 Task: Look for space in Carmo do Paranaíba, Brazil from 13th August, 2023 to 17th August, 2023 for 2 adults in price range Rs.10000 to Rs.16000. Place can be entire place with 2 bedrooms having 2 beds and 1 bathroom. Property type can be house, flat, guest house. Amenities needed are: wifi. Booking option can be shelf check-in. Required host language is Spanish.
Action: Mouse moved to (391, 187)
Screenshot: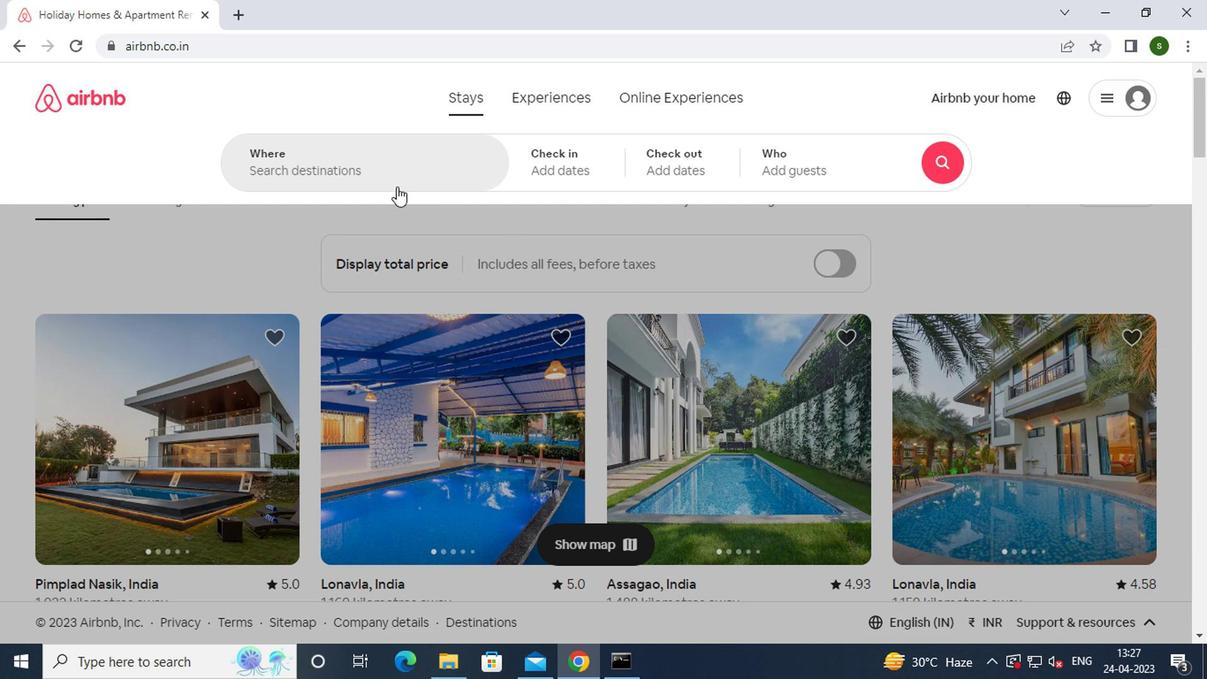
Action: Mouse pressed left at (391, 187)
Screenshot: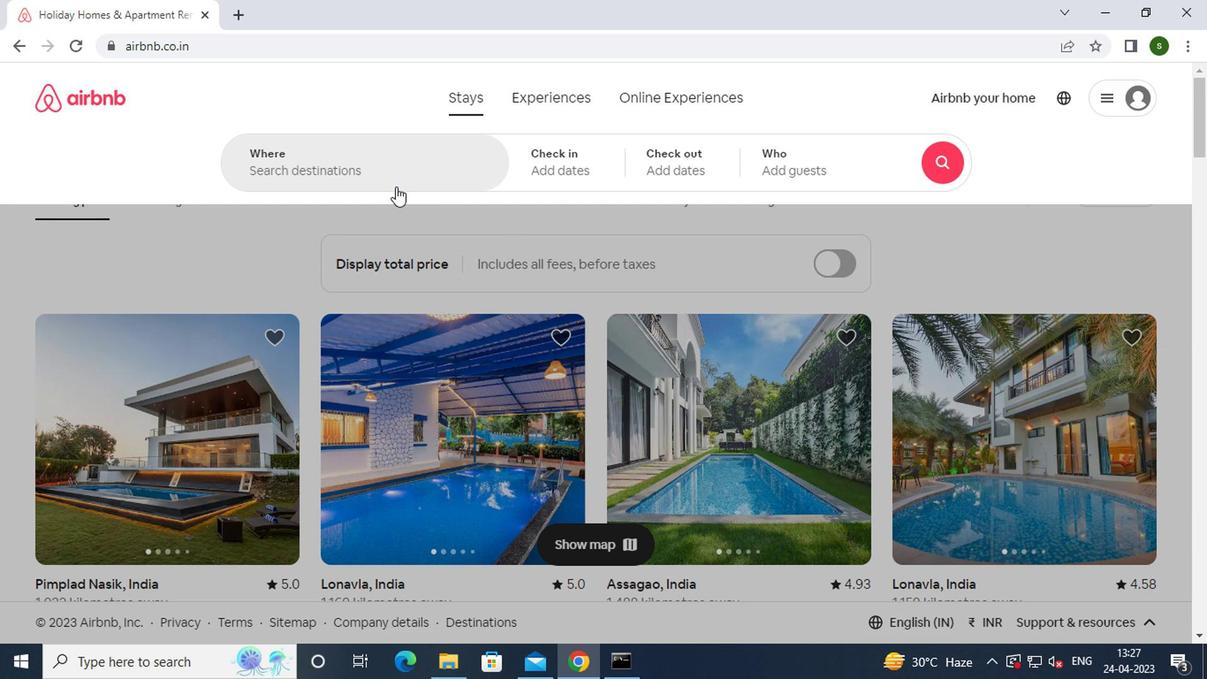
Action: Key pressed <Key.caps_lock><Key.caps_lock>c<Key.caps_lock>armo<Key.space>do<Key.space><Key.caps_lock>p<Key.caps_lock>aranaiba<Key.space>,<Key.caps_lock><Key.space><Key.caps_lock>bra
Screenshot: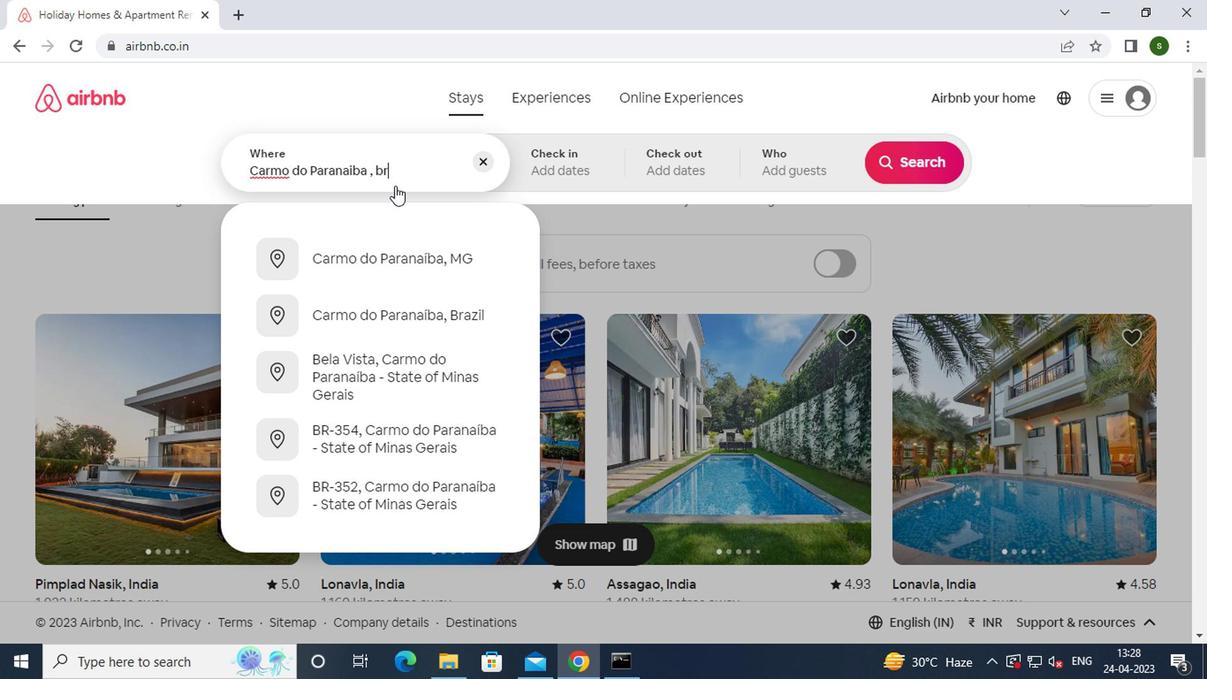 
Action: Mouse moved to (402, 320)
Screenshot: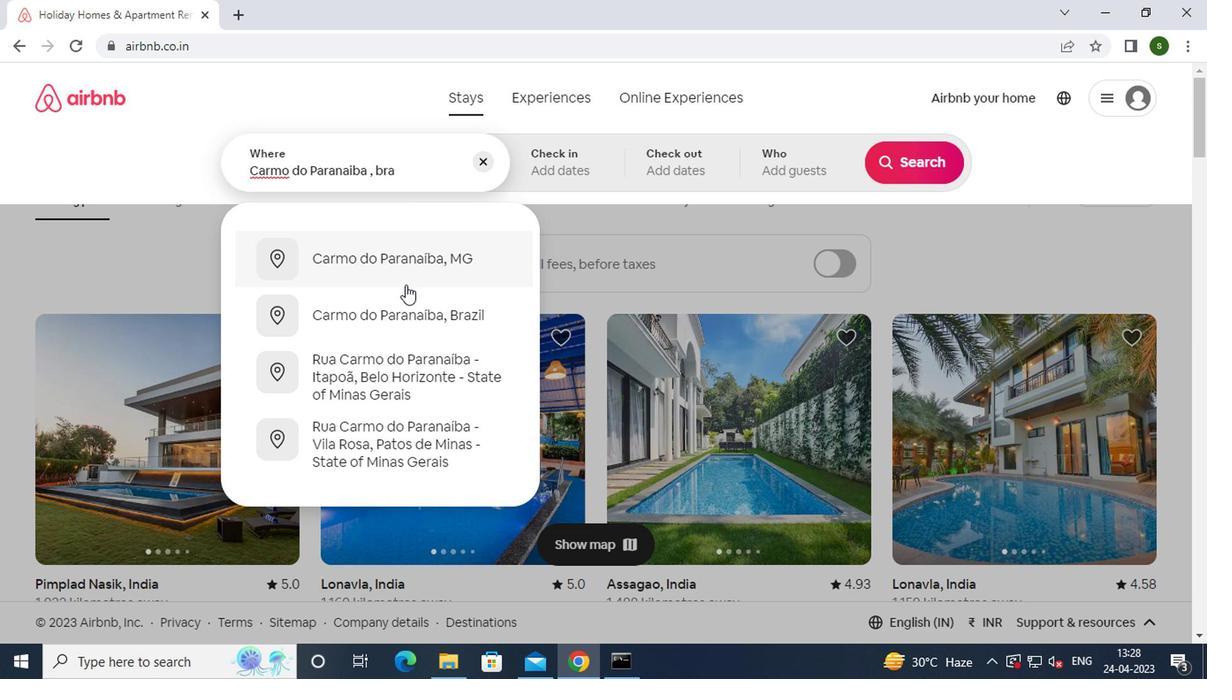 
Action: Mouse pressed left at (402, 320)
Screenshot: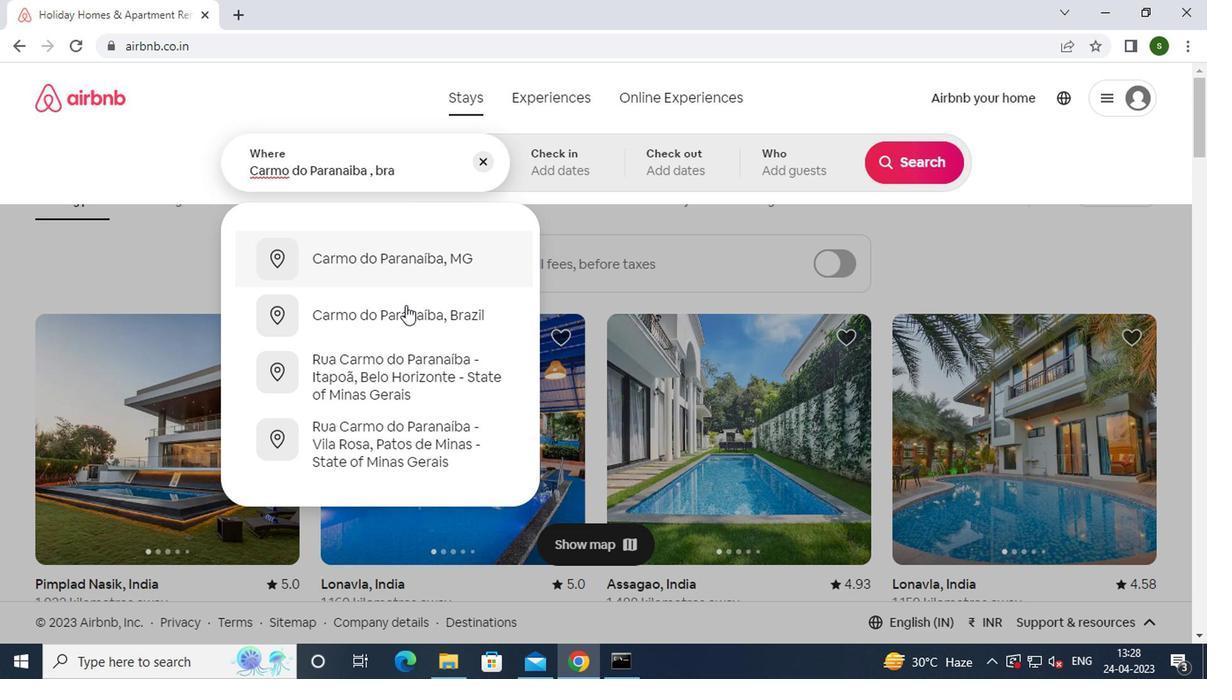 
Action: Mouse moved to (901, 295)
Screenshot: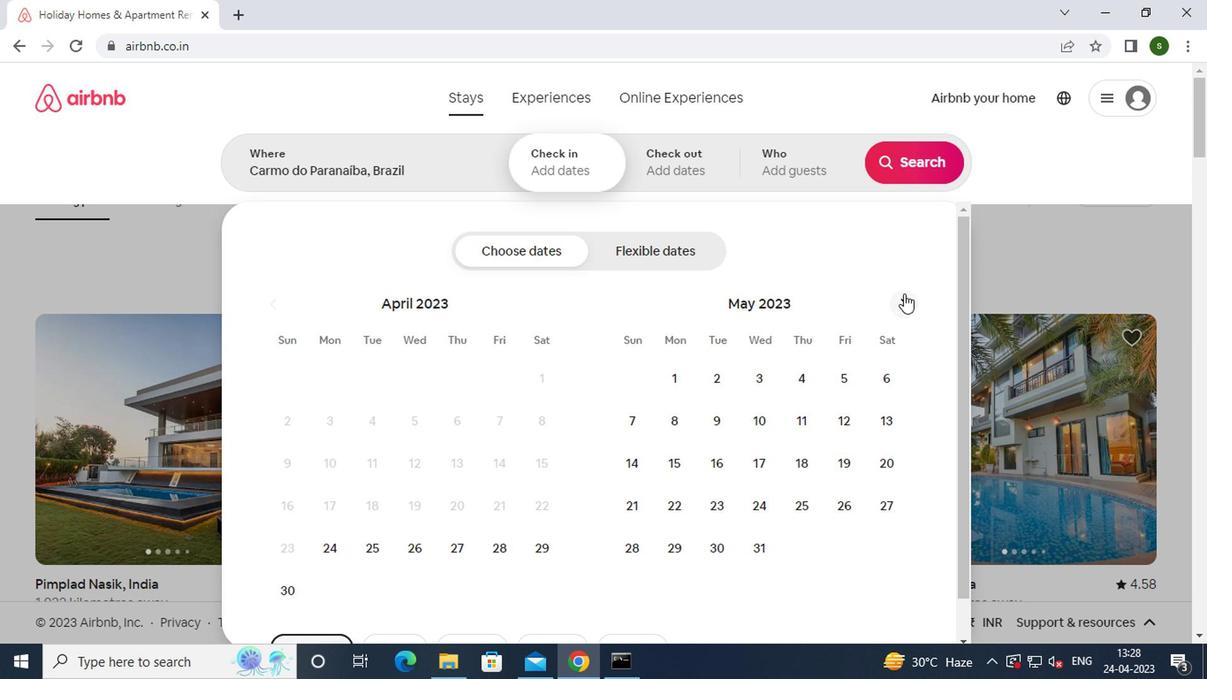 
Action: Mouse pressed left at (901, 295)
Screenshot: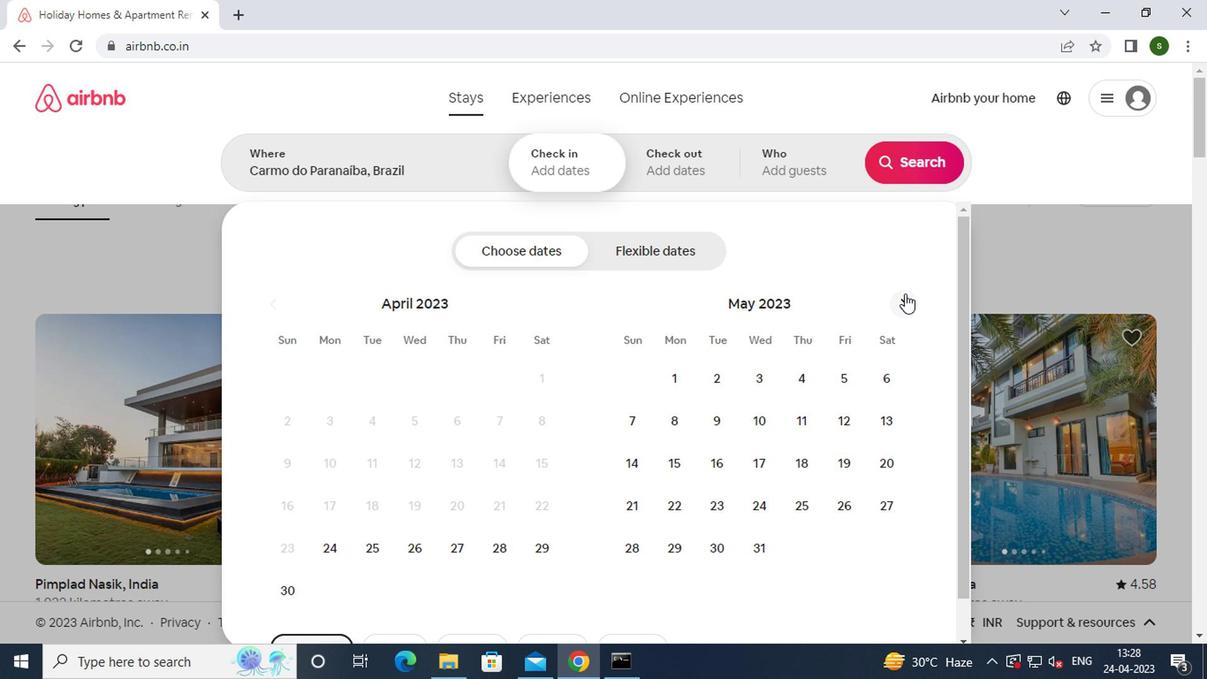 
Action: Mouse pressed left at (901, 295)
Screenshot: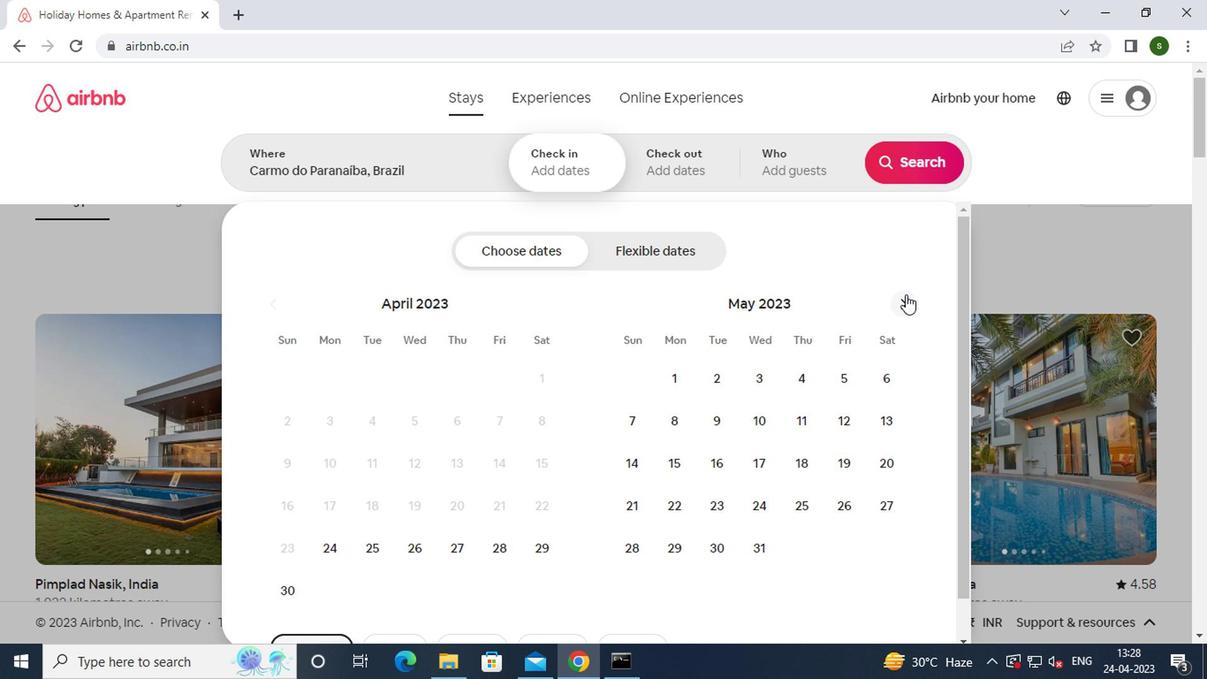 
Action: Mouse pressed left at (901, 295)
Screenshot: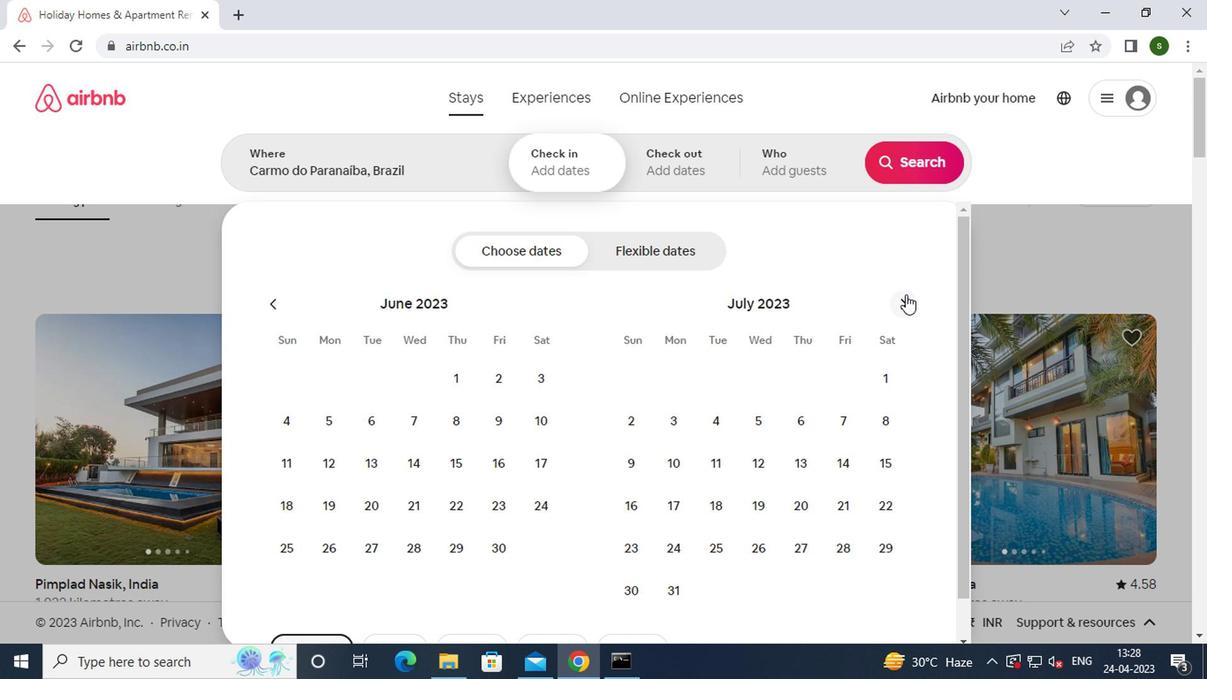 
Action: Mouse moved to (634, 465)
Screenshot: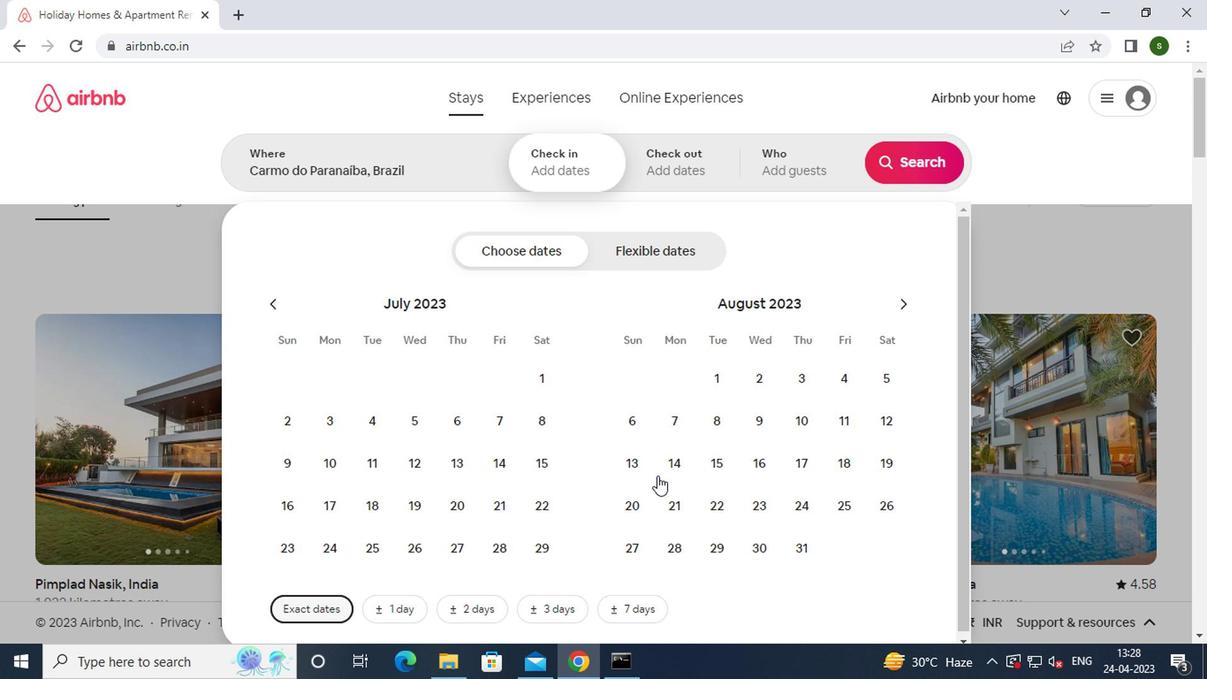 
Action: Mouse pressed left at (634, 465)
Screenshot: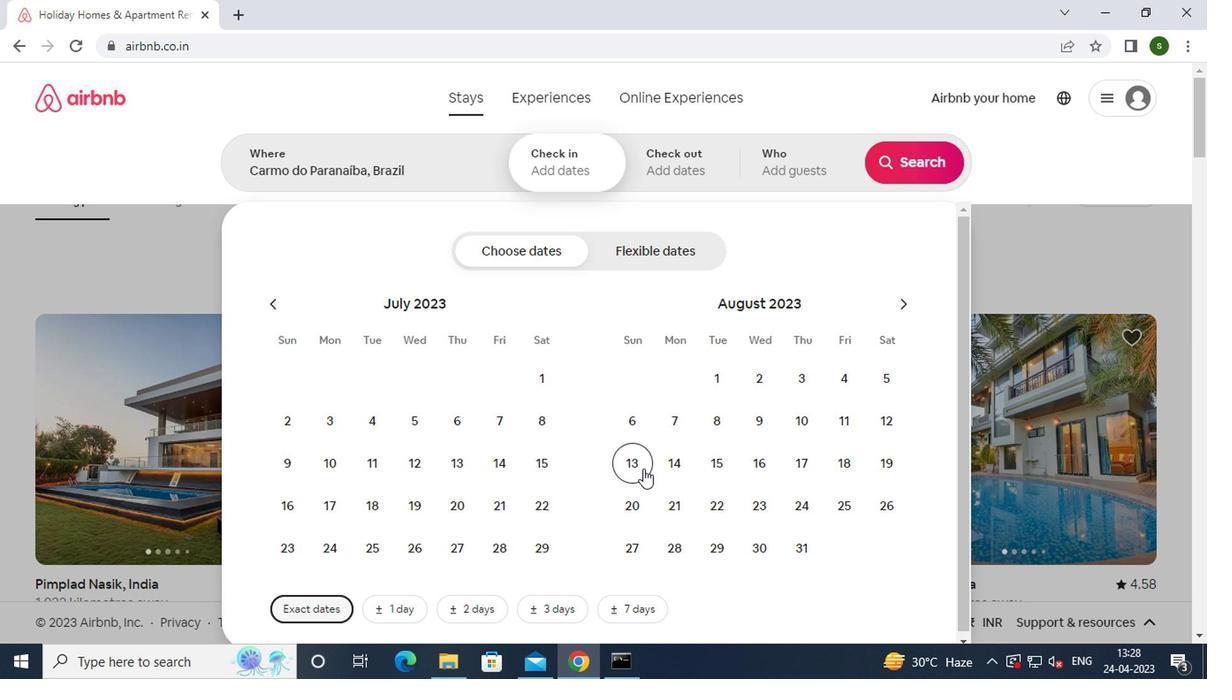 
Action: Mouse moved to (789, 456)
Screenshot: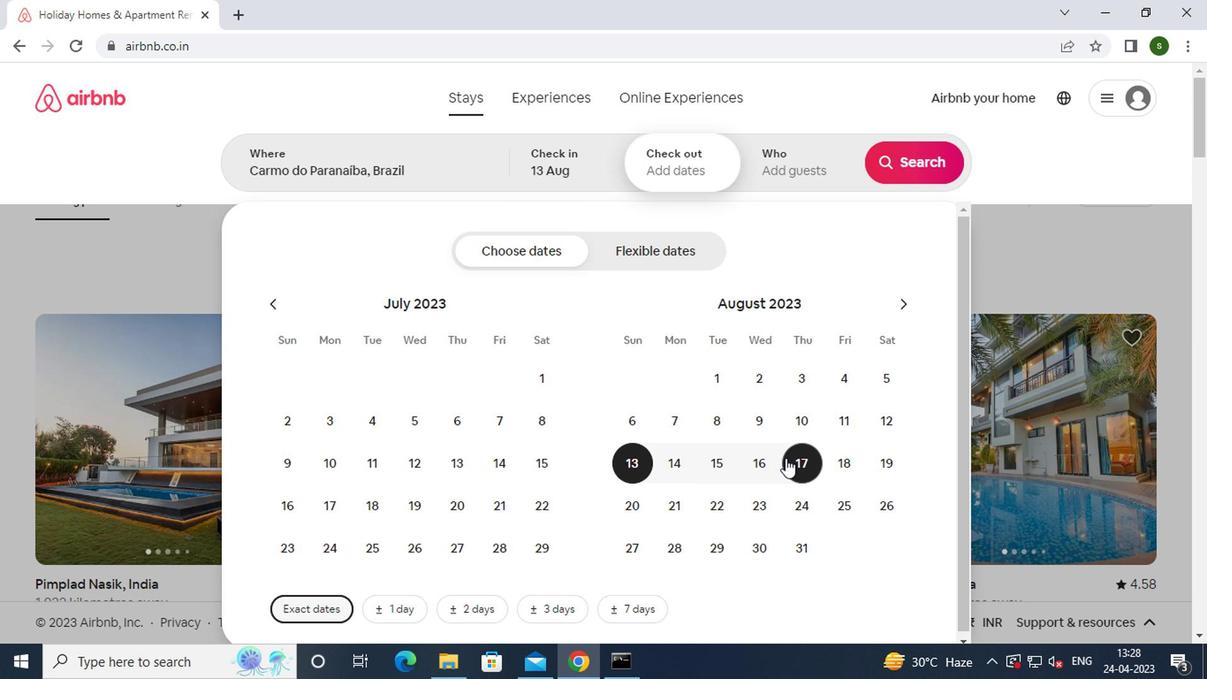 
Action: Mouse pressed left at (789, 456)
Screenshot: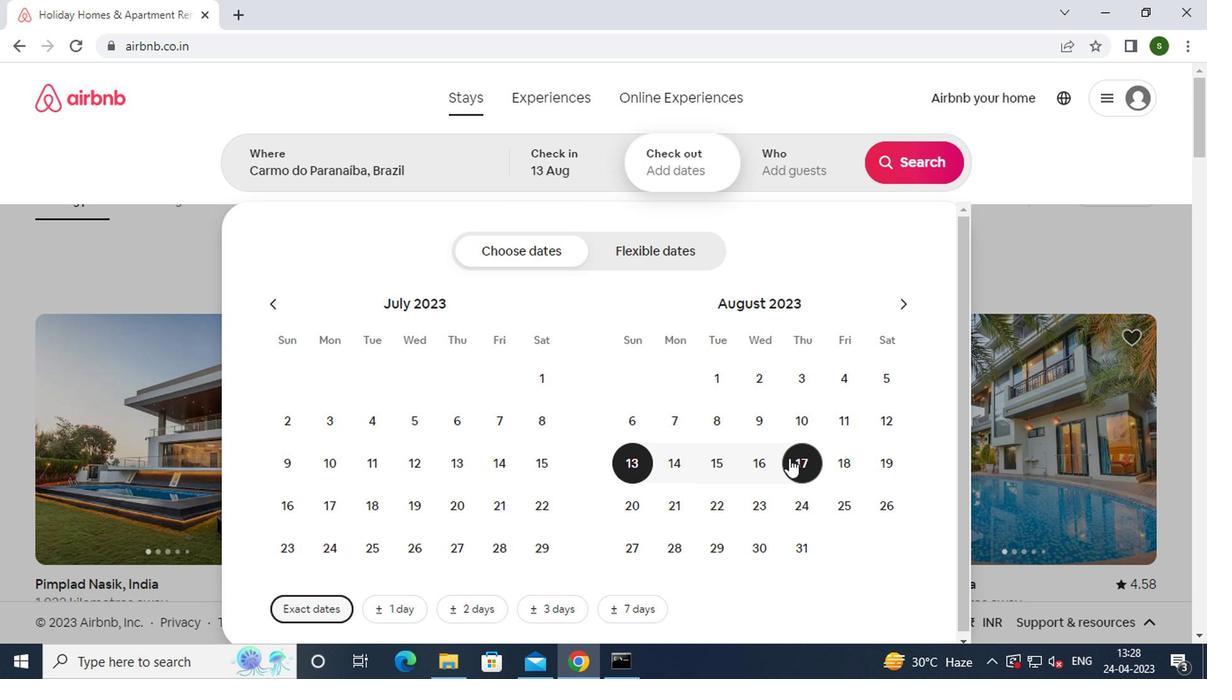 
Action: Mouse moved to (780, 162)
Screenshot: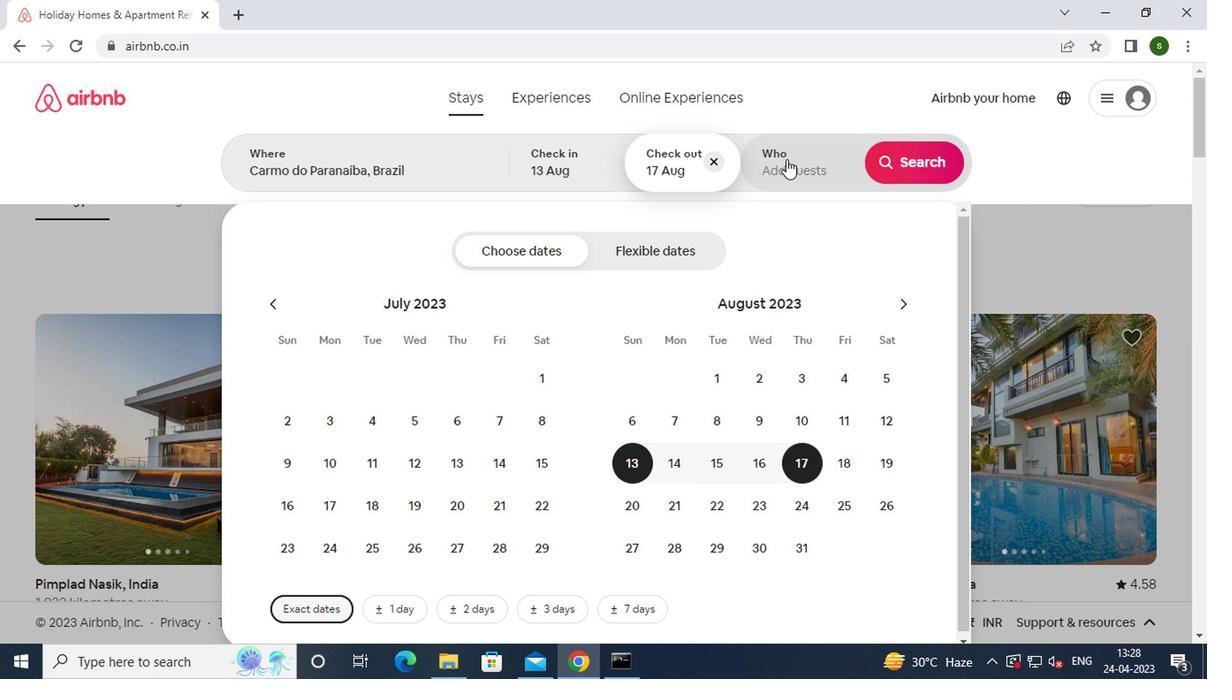 
Action: Mouse pressed left at (780, 162)
Screenshot: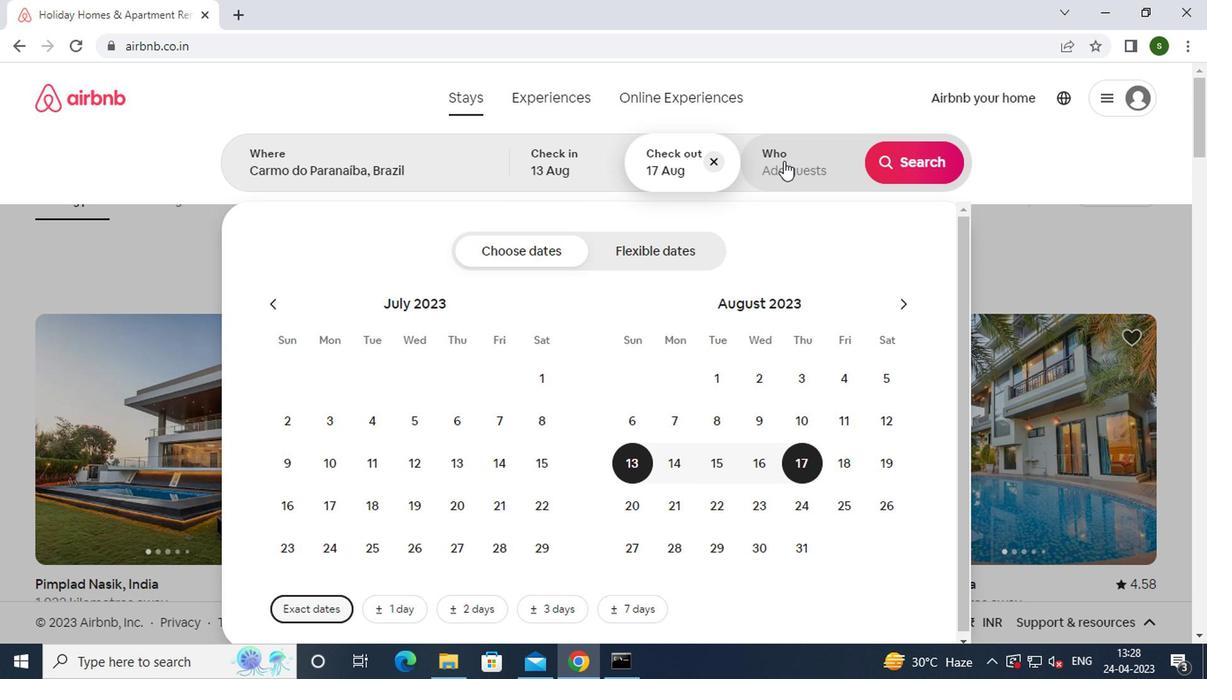 
Action: Mouse moved to (912, 260)
Screenshot: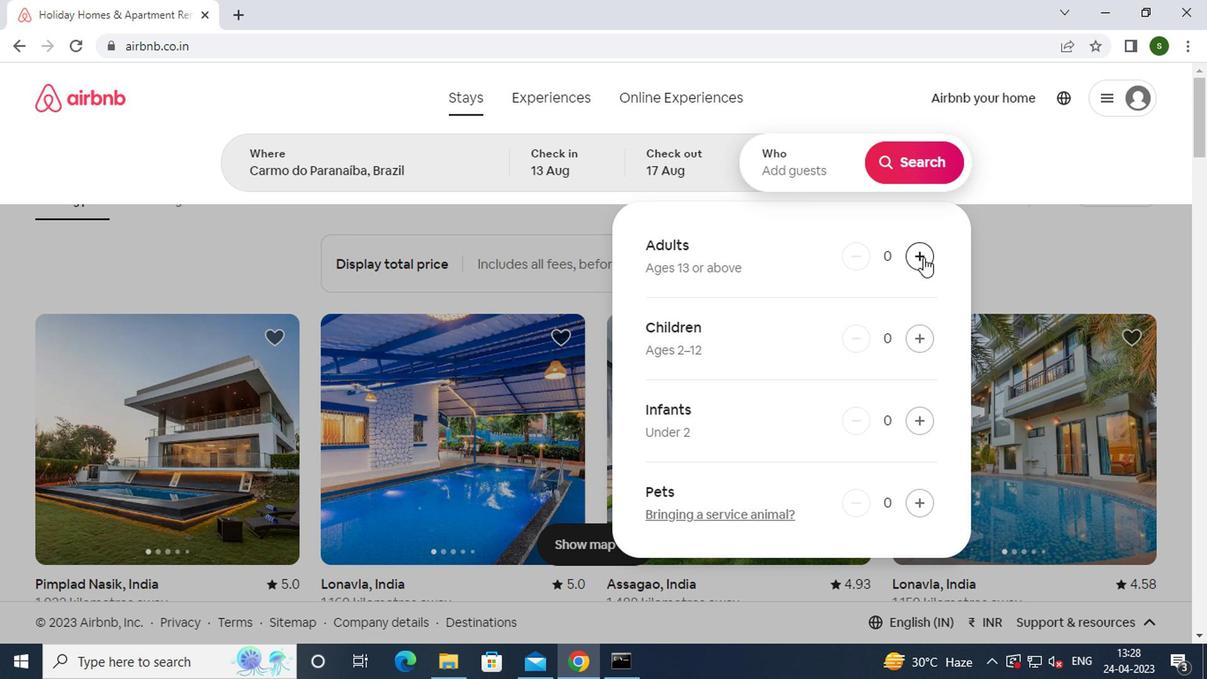 
Action: Mouse pressed left at (912, 260)
Screenshot: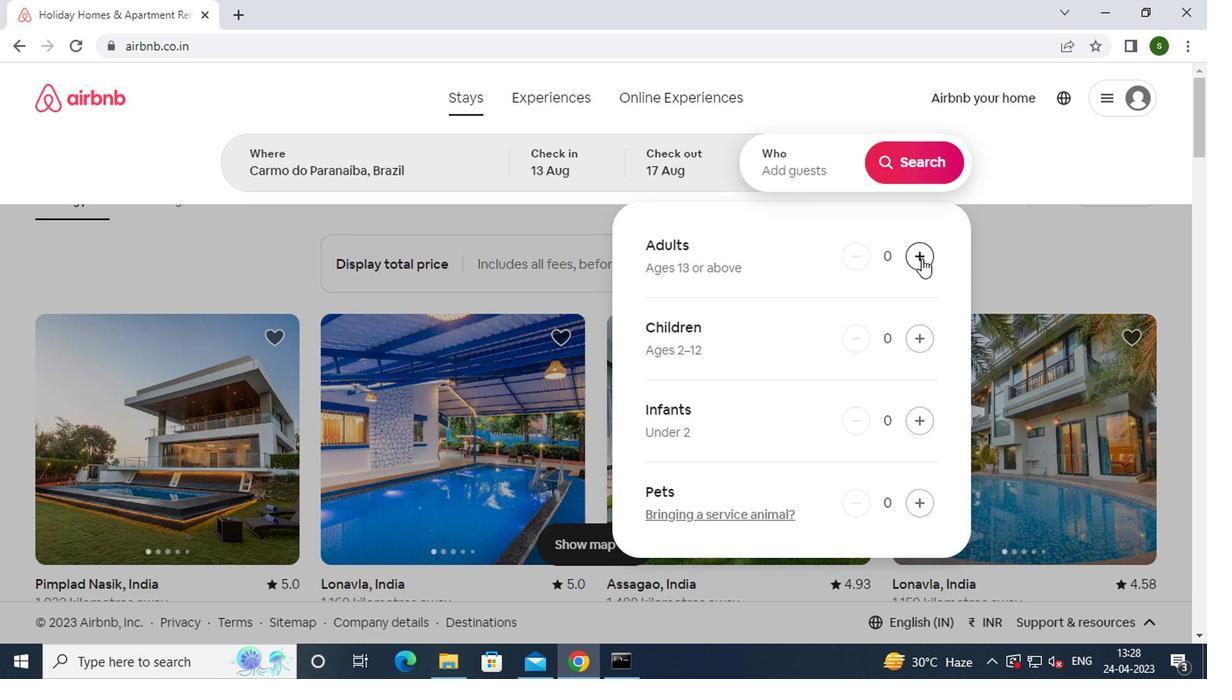 
Action: Mouse pressed left at (912, 260)
Screenshot: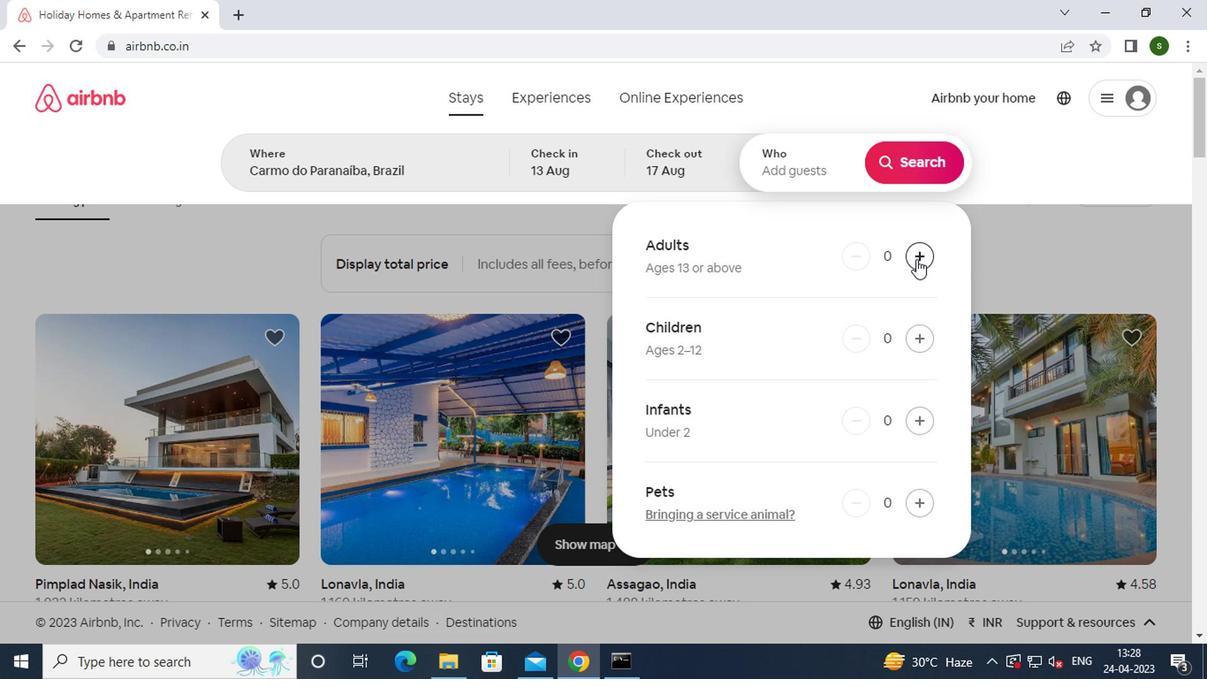 
Action: Mouse moved to (900, 174)
Screenshot: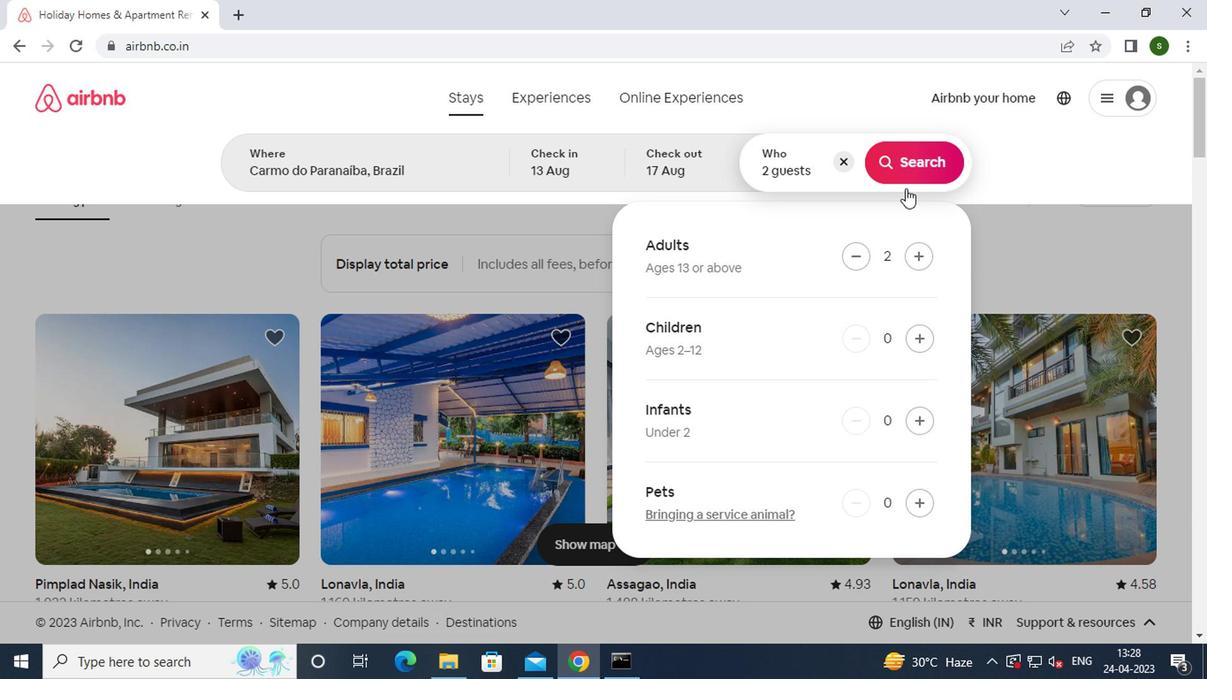 
Action: Mouse pressed left at (900, 174)
Screenshot: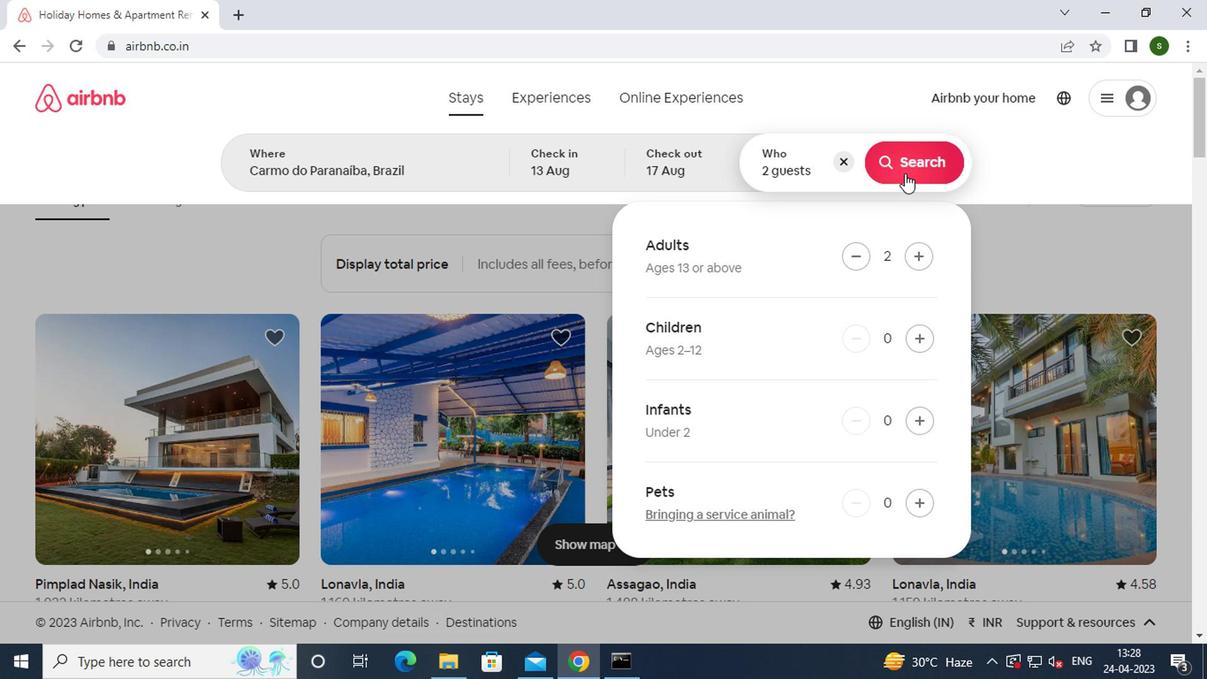 
Action: Mouse moved to (1113, 163)
Screenshot: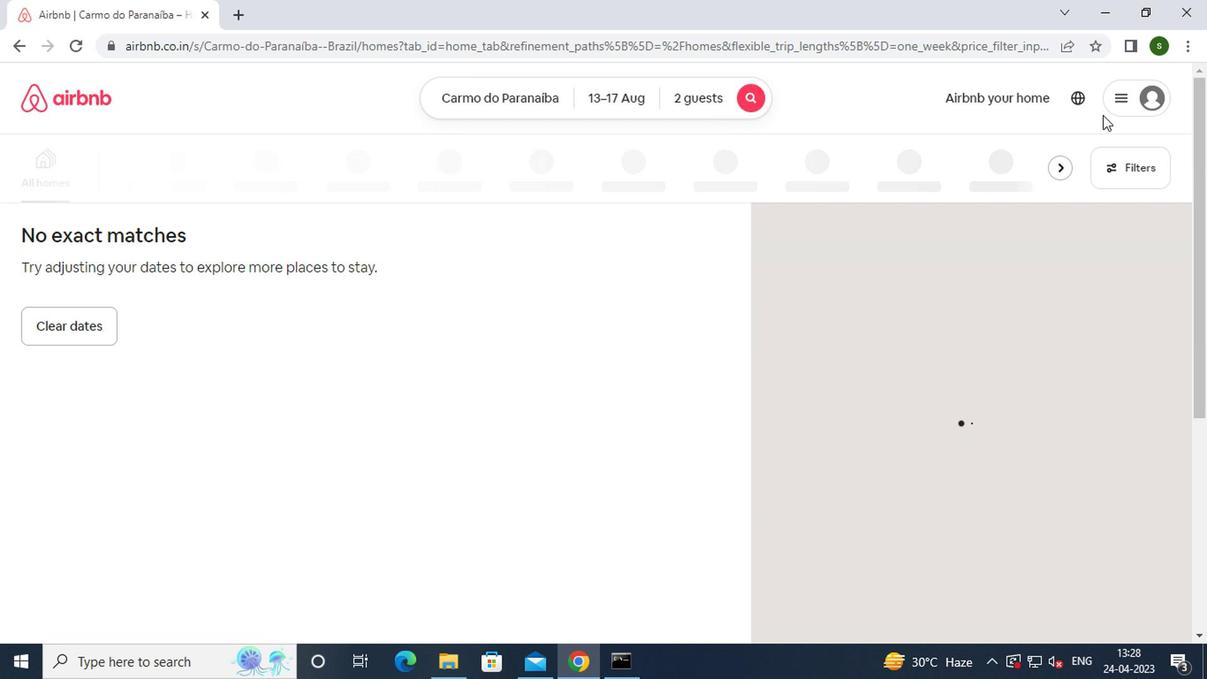 
Action: Mouse pressed left at (1113, 163)
Screenshot: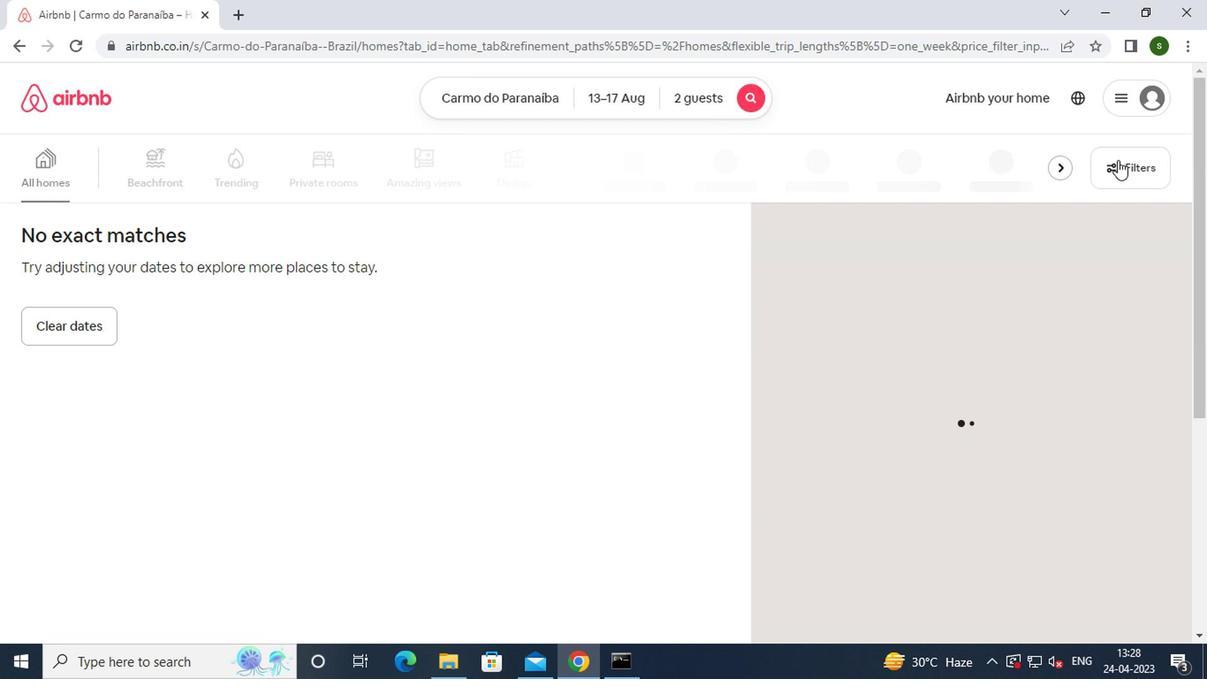
Action: Mouse moved to (434, 284)
Screenshot: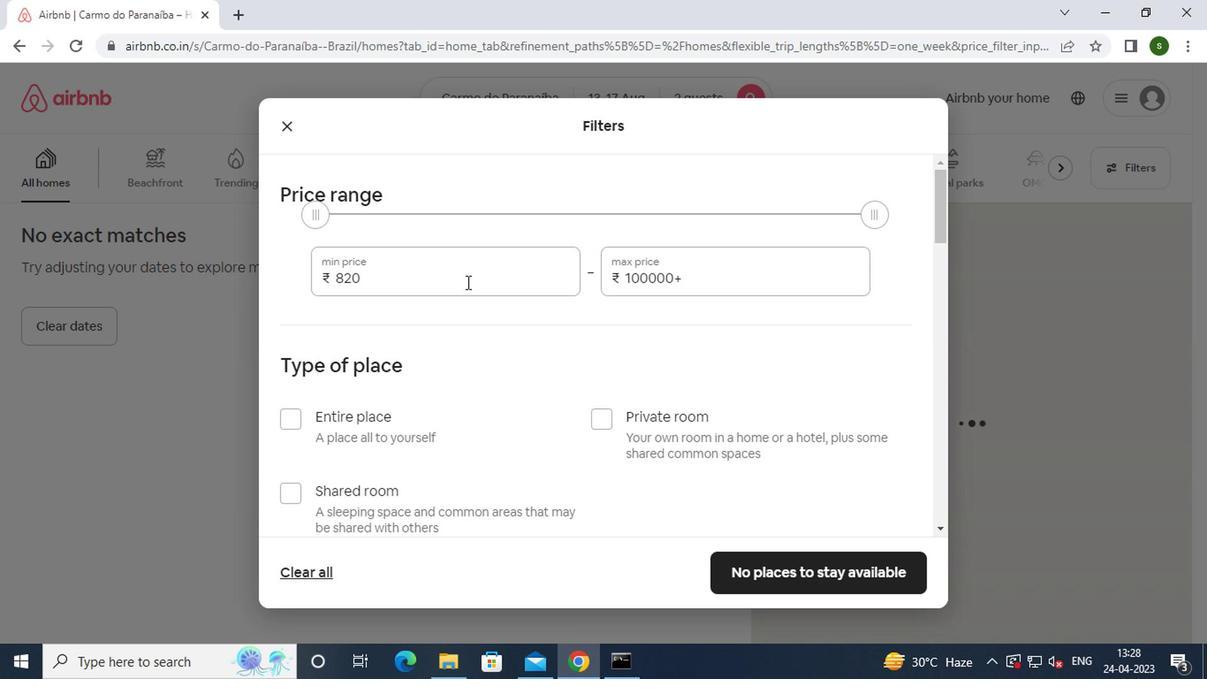 
Action: Mouse pressed left at (434, 284)
Screenshot: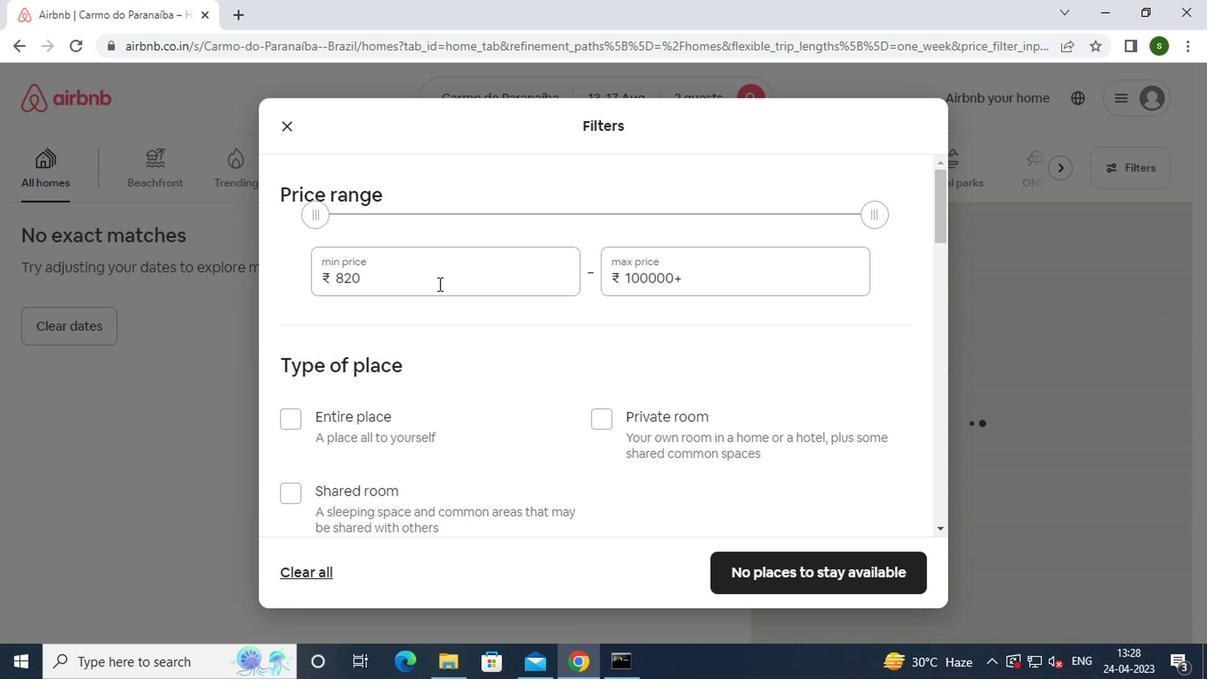 
Action: Mouse moved to (434, 284)
Screenshot: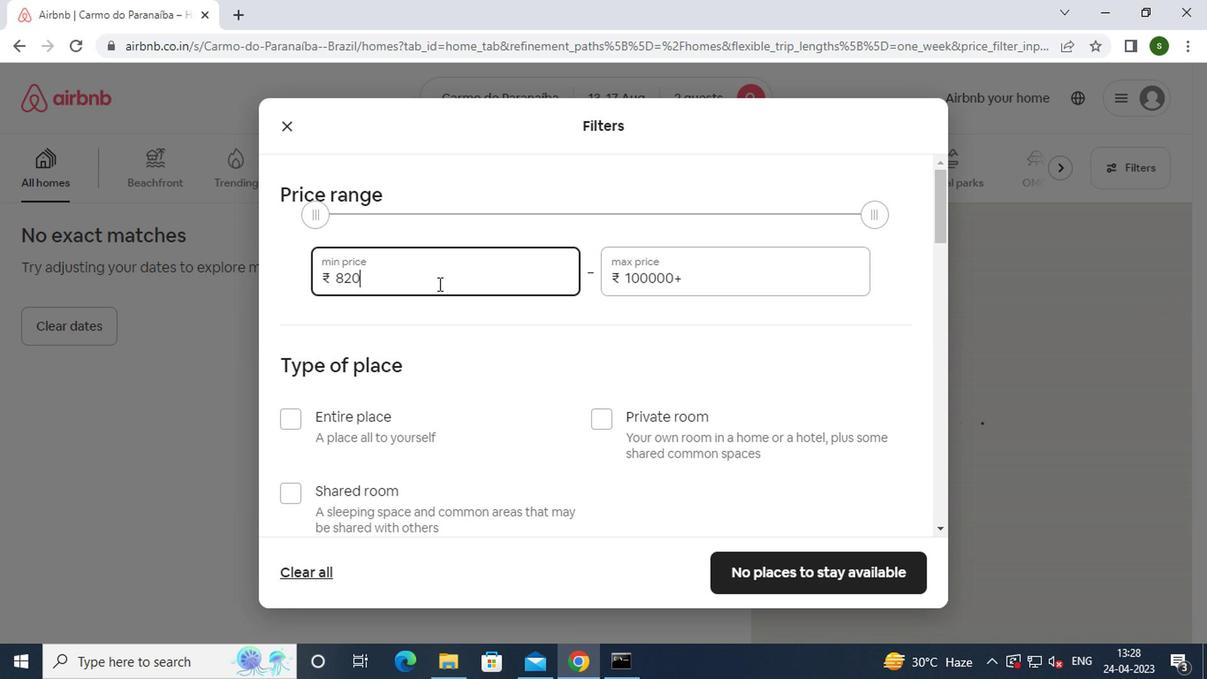 
Action: Key pressed <Key.backspace><Key.backspace><Key.backspace><Key.backspace><Key.backspace><Key.backspace><Key.backspace><Key.backspace><Key.backspace><Key.backspace><Key.backspace><Key.backspace><Key.backspace><Key.backspace><Key.backspace>10000
Screenshot: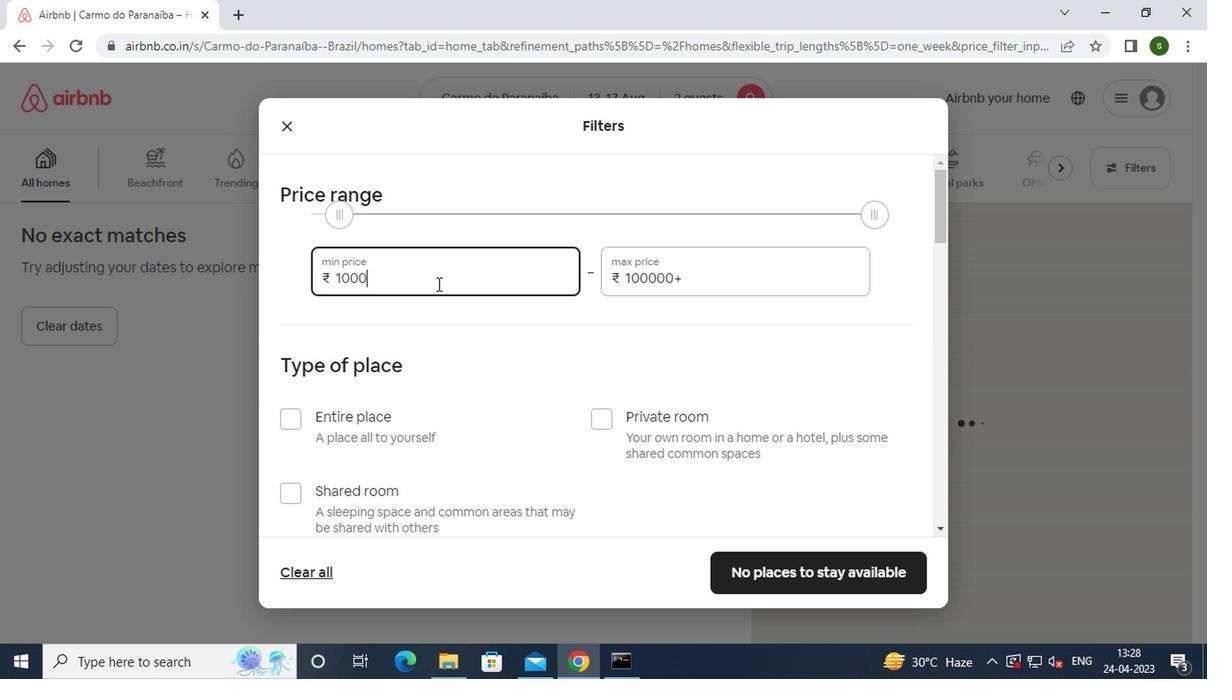 
Action: Mouse moved to (699, 277)
Screenshot: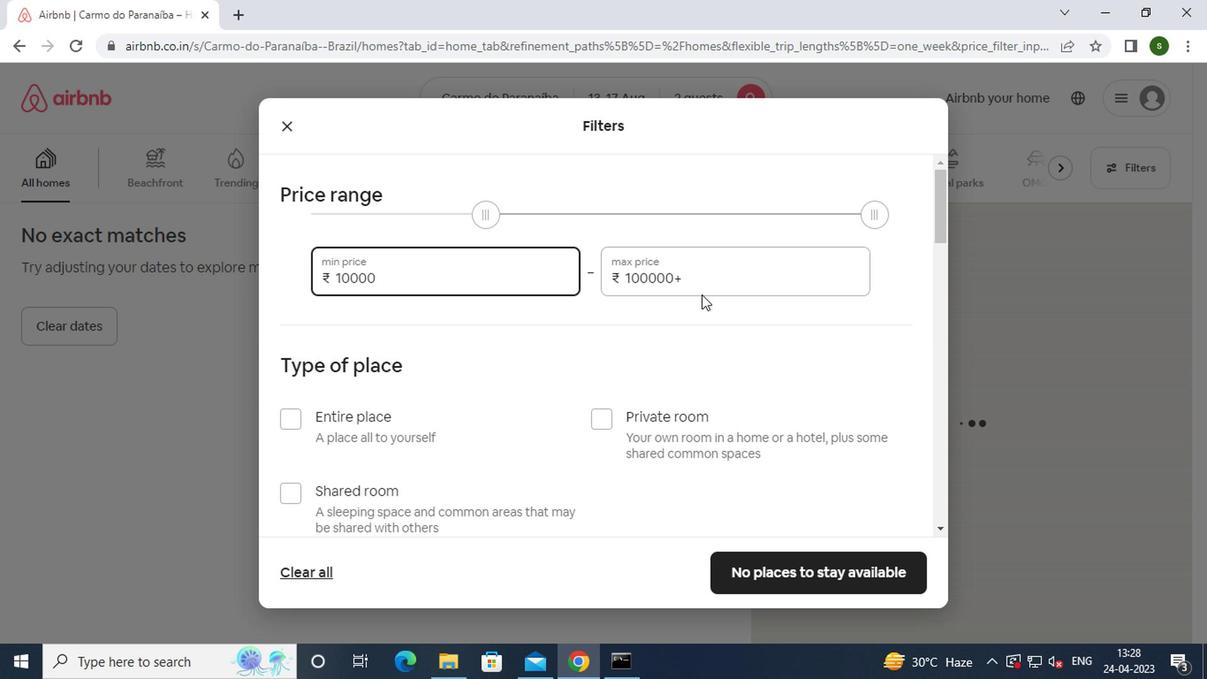 
Action: Mouse pressed left at (699, 277)
Screenshot: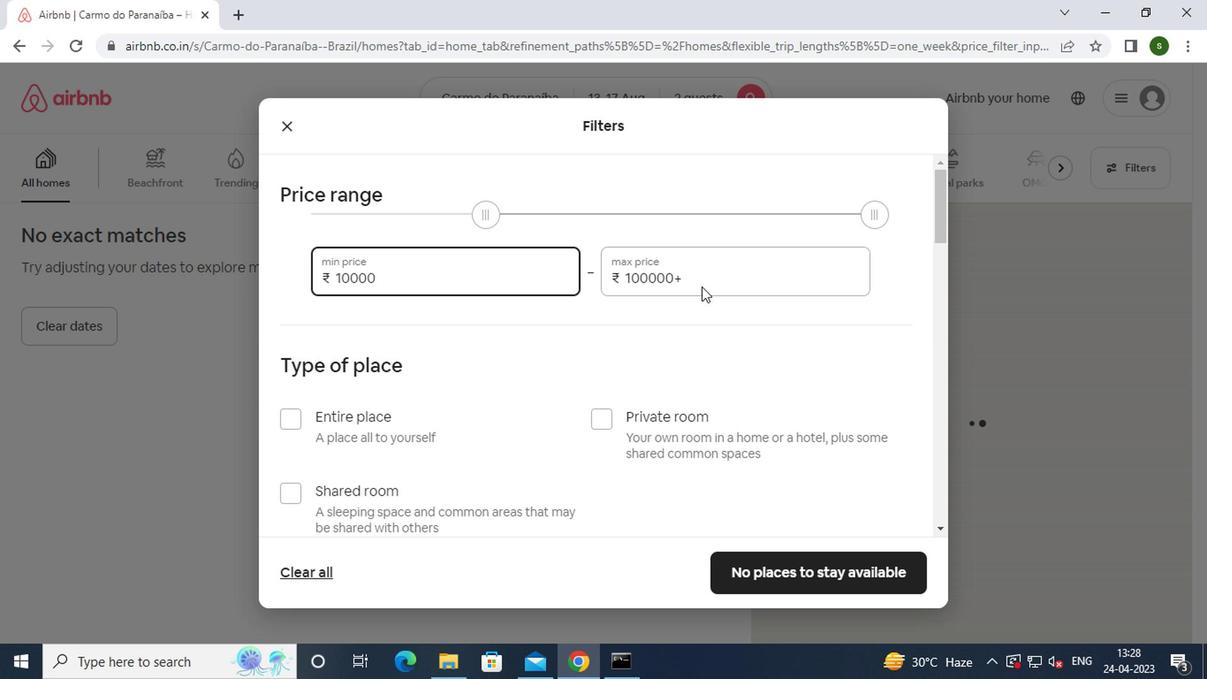 
Action: Key pressed <Key.backspace><Key.backspace><Key.backspace><Key.backspace><Key.backspace><Key.backspace><Key.backspace><Key.backspace><Key.backspace><Key.backspace><Key.backspace><Key.backspace><Key.backspace>16000
Screenshot: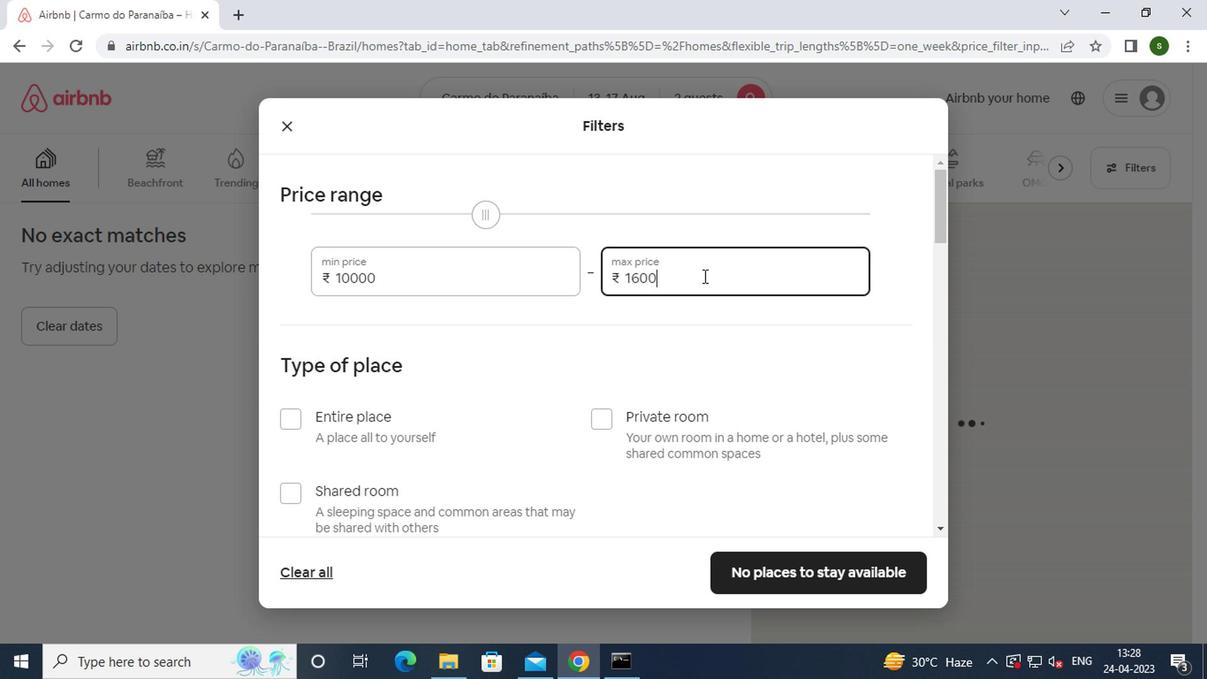 
Action: Mouse moved to (642, 295)
Screenshot: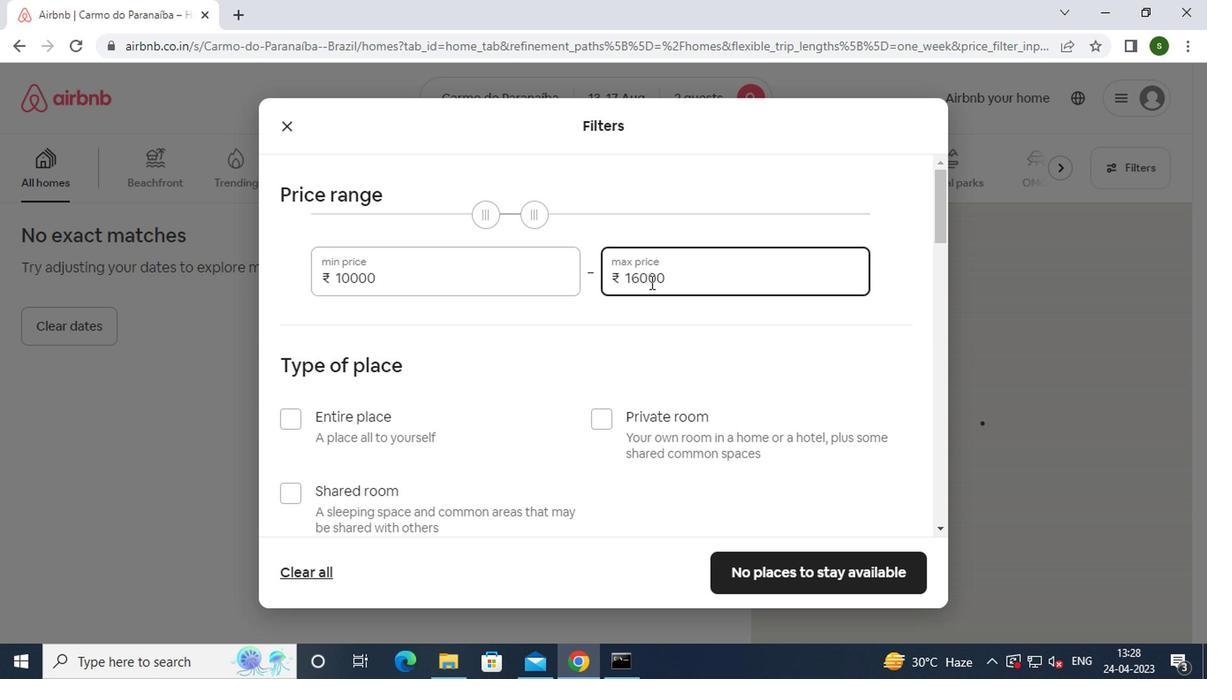 
Action: Mouse scrolled (642, 293) with delta (0, -1)
Screenshot: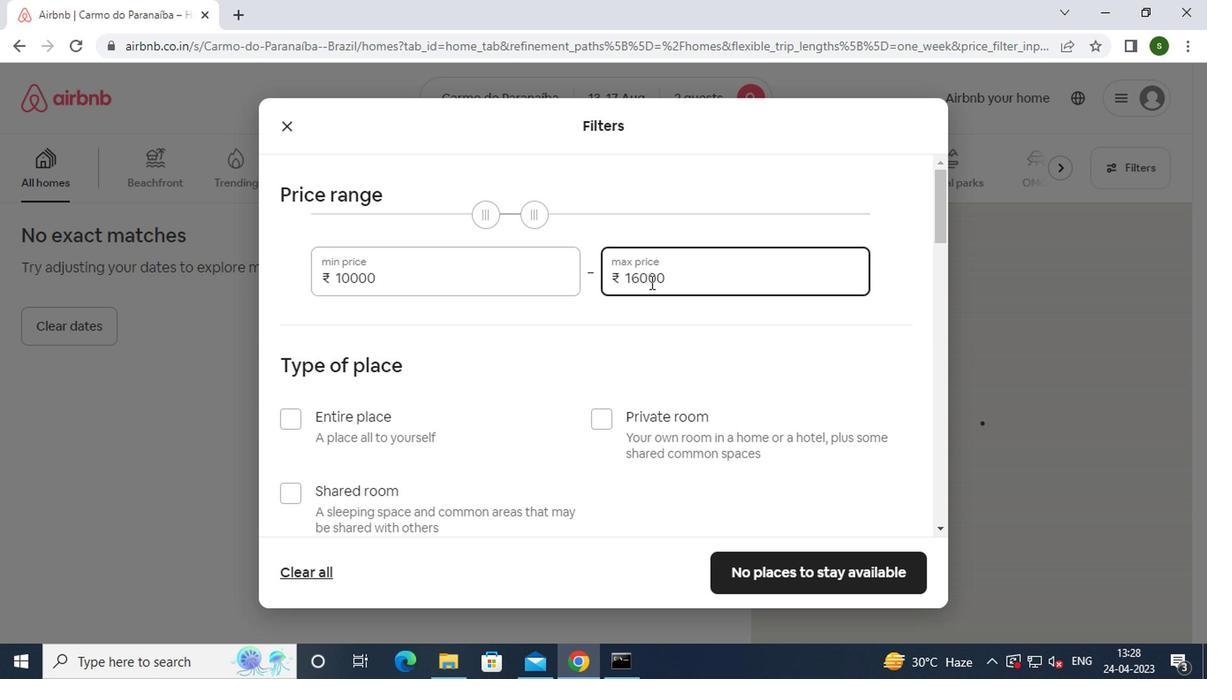 
Action: Mouse moved to (357, 347)
Screenshot: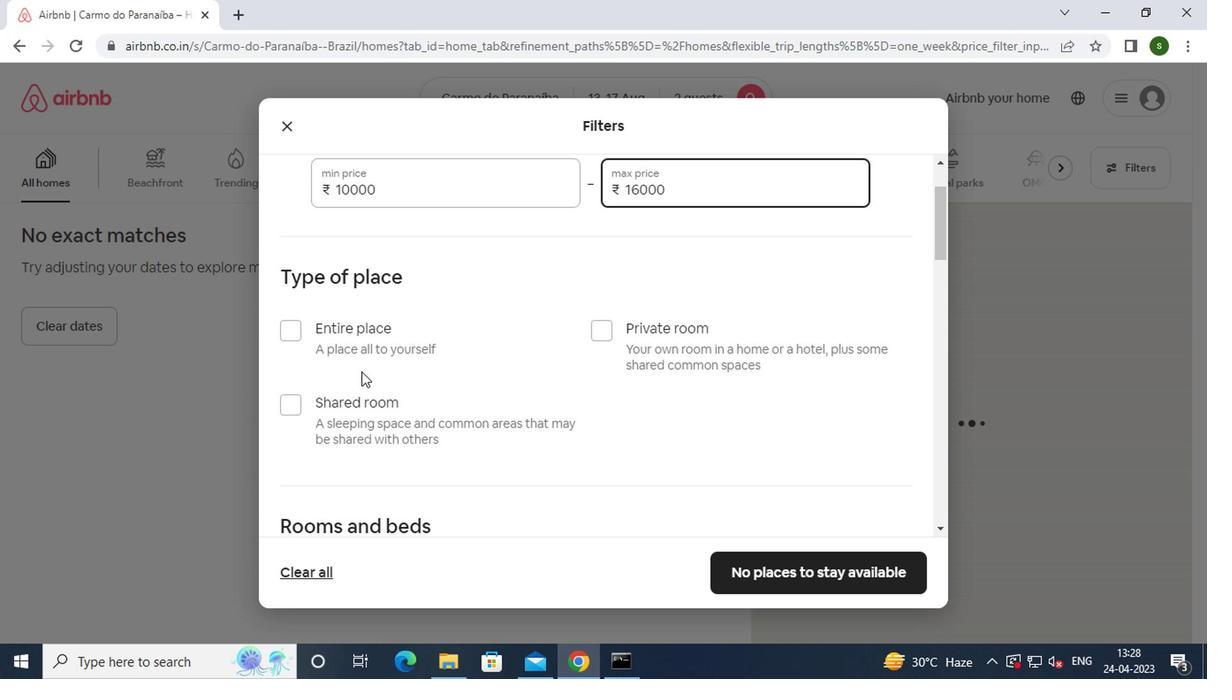 
Action: Mouse pressed left at (357, 347)
Screenshot: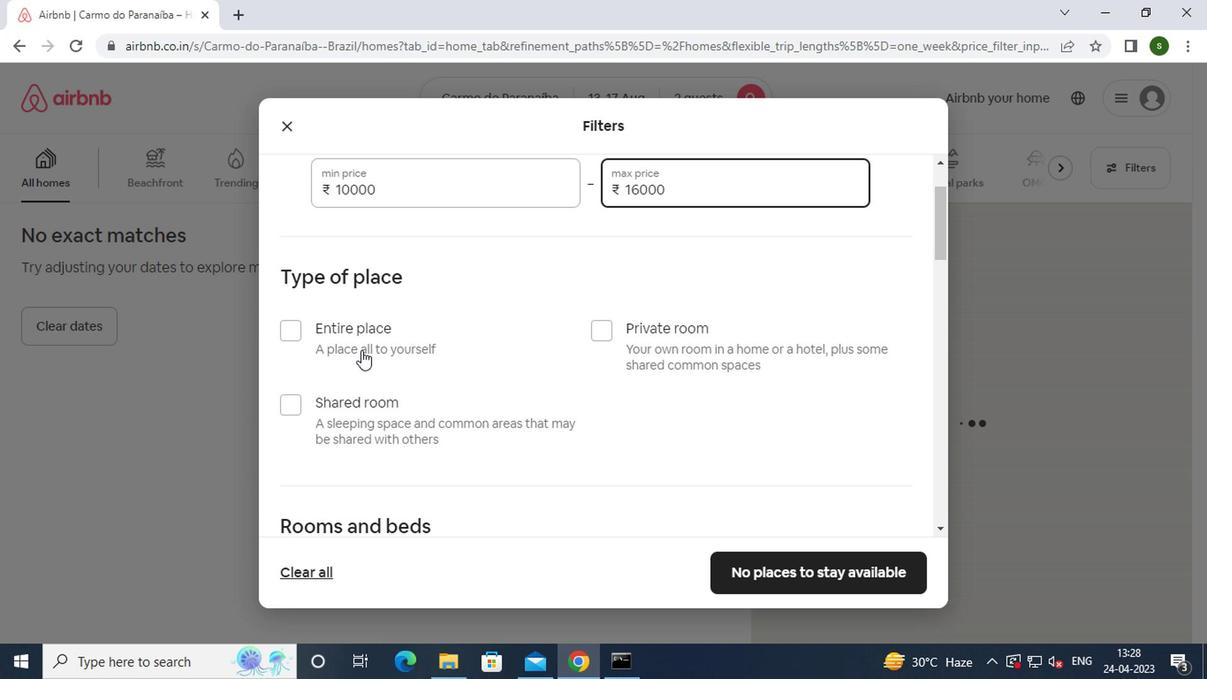 
Action: Mouse moved to (500, 324)
Screenshot: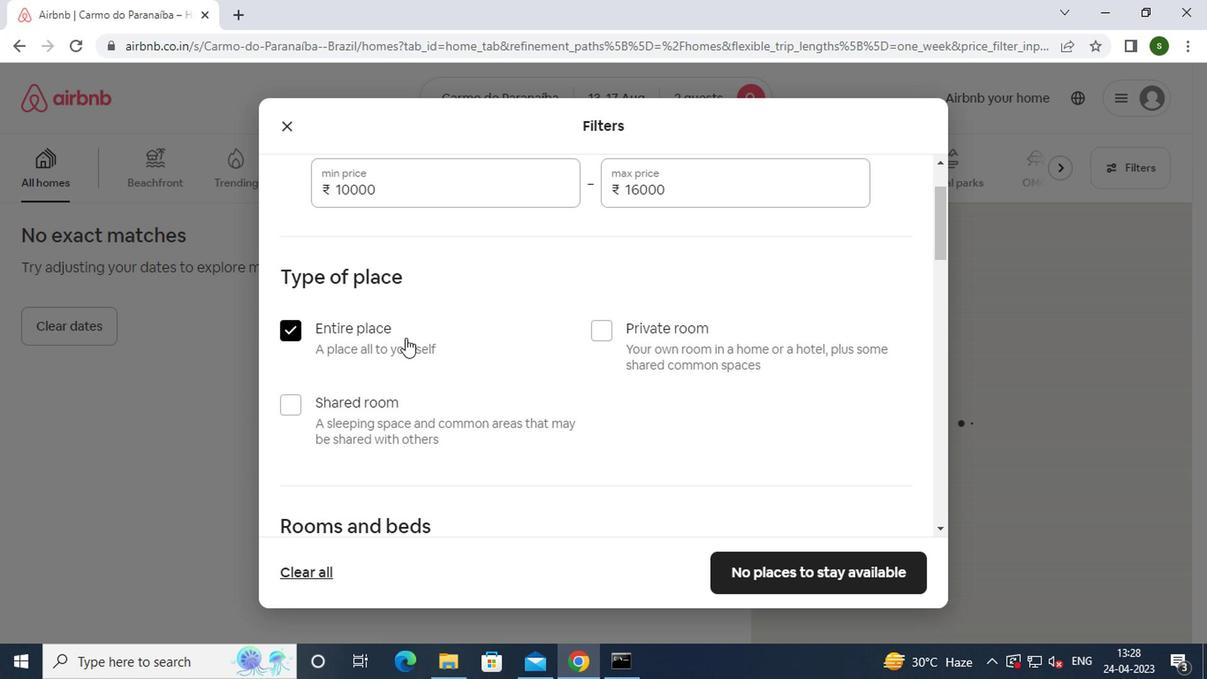 
Action: Mouse scrolled (500, 324) with delta (0, 0)
Screenshot: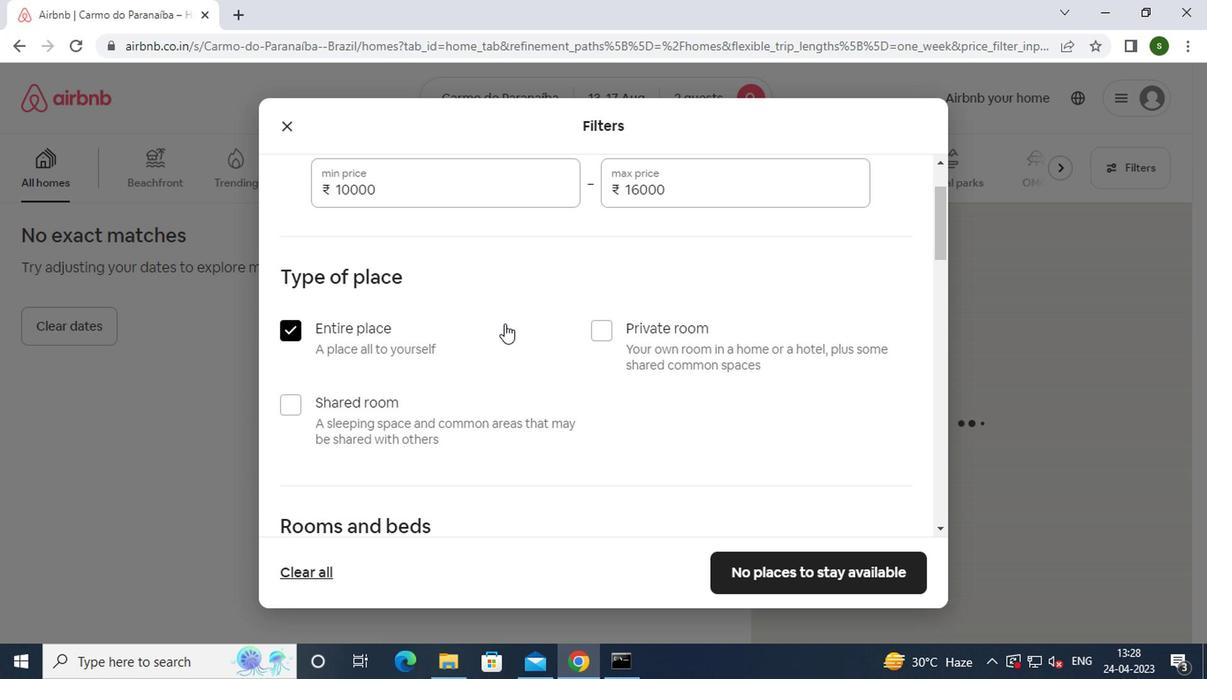 
Action: Mouse scrolled (500, 324) with delta (0, 0)
Screenshot: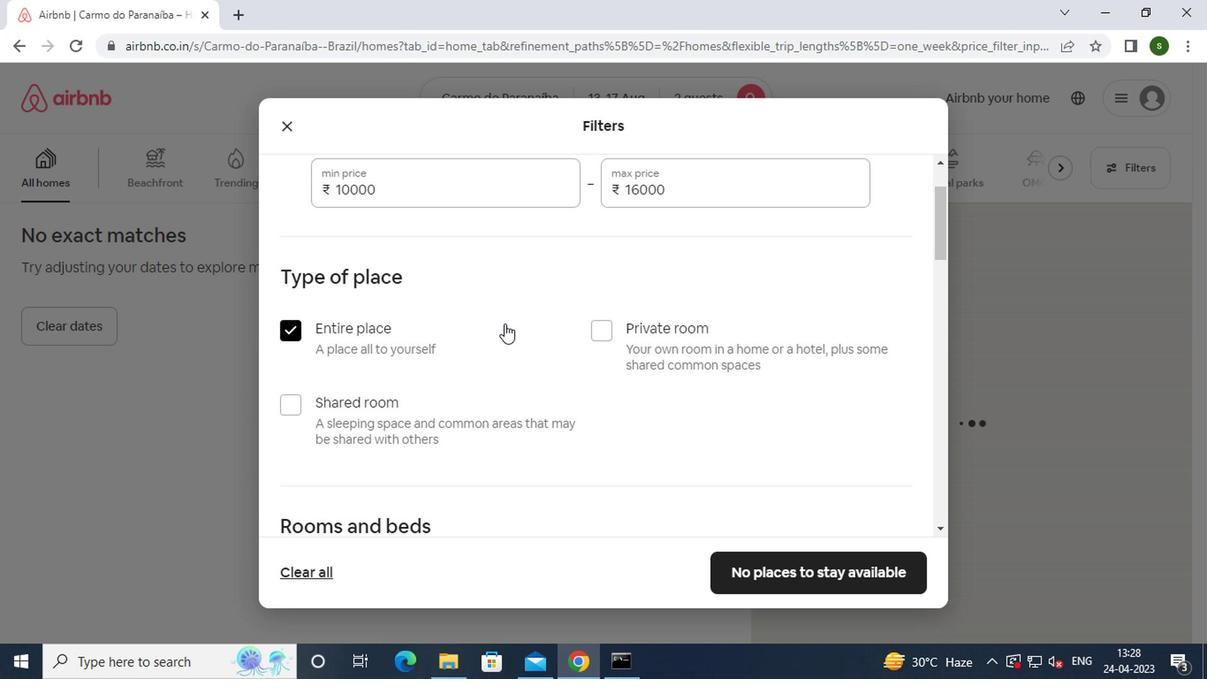 
Action: Mouse moved to (502, 324)
Screenshot: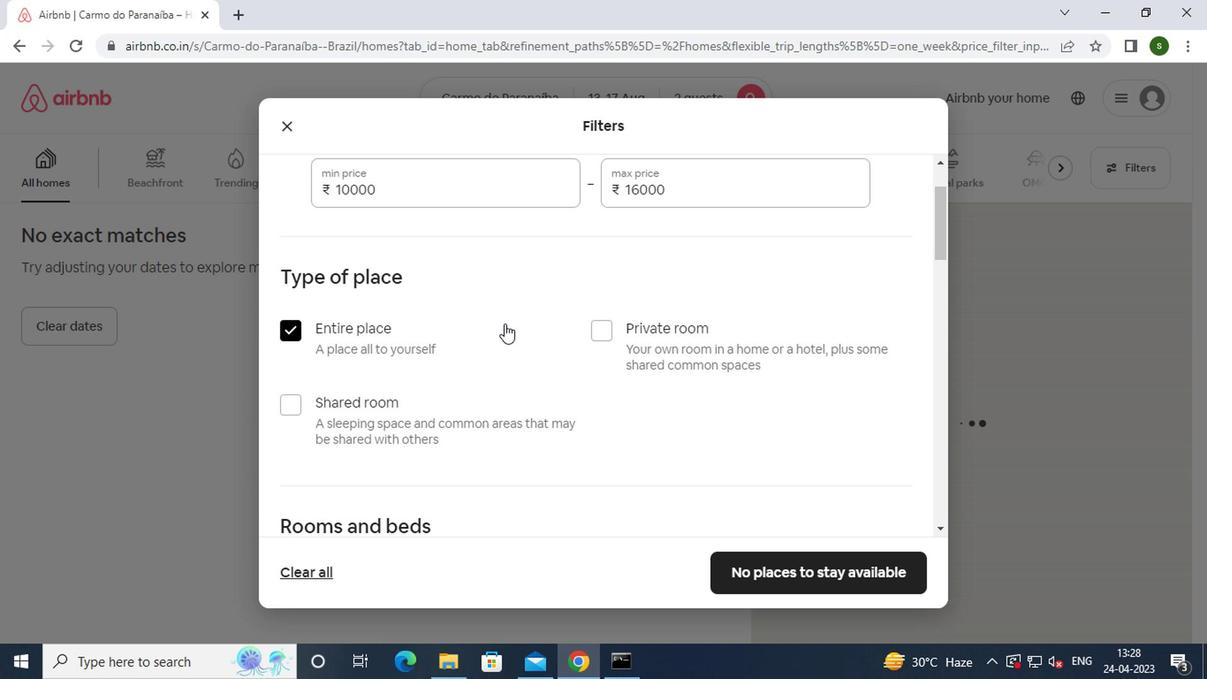 
Action: Mouse scrolled (502, 324) with delta (0, 0)
Screenshot: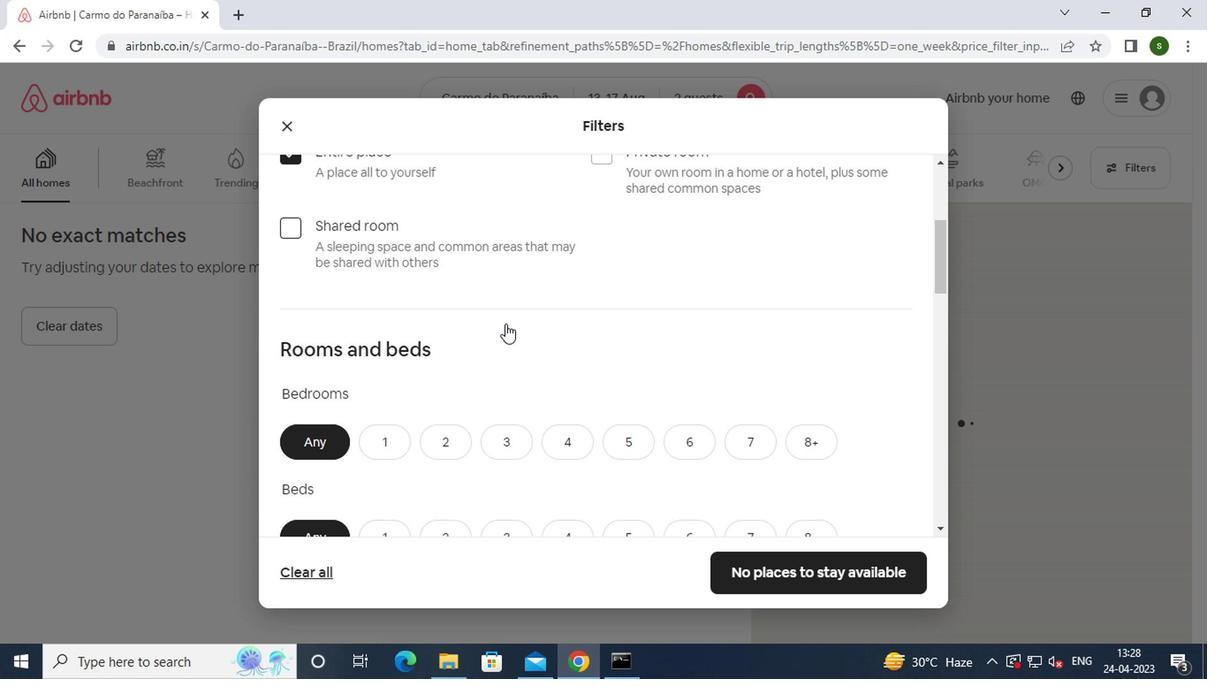 
Action: Mouse scrolled (502, 324) with delta (0, 0)
Screenshot: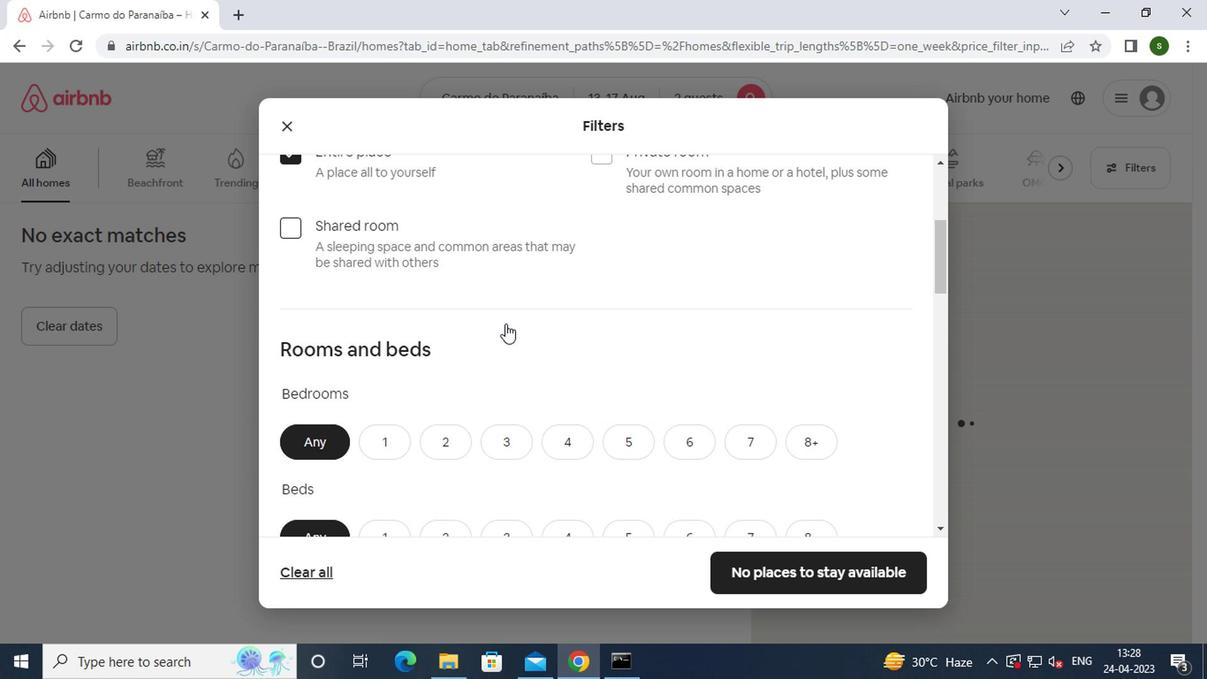 
Action: Mouse moved to (451, 273)
Screenshot: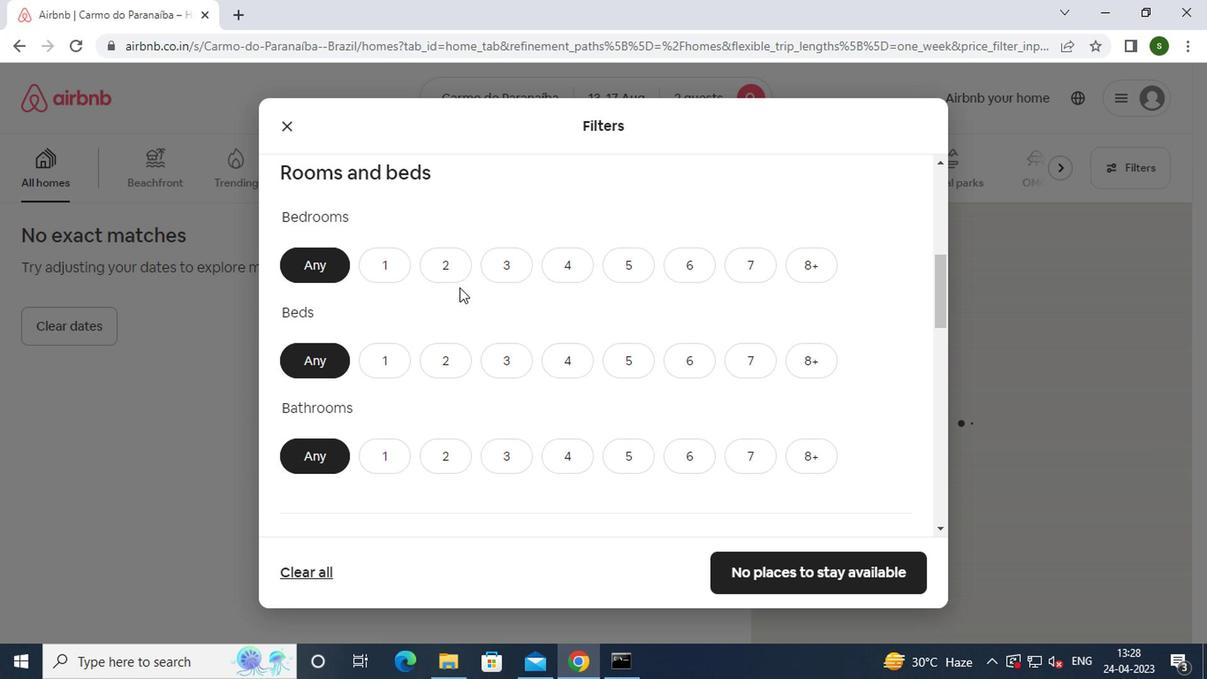 
Action: Mouse pressed left at (451, 273)
Screenshot: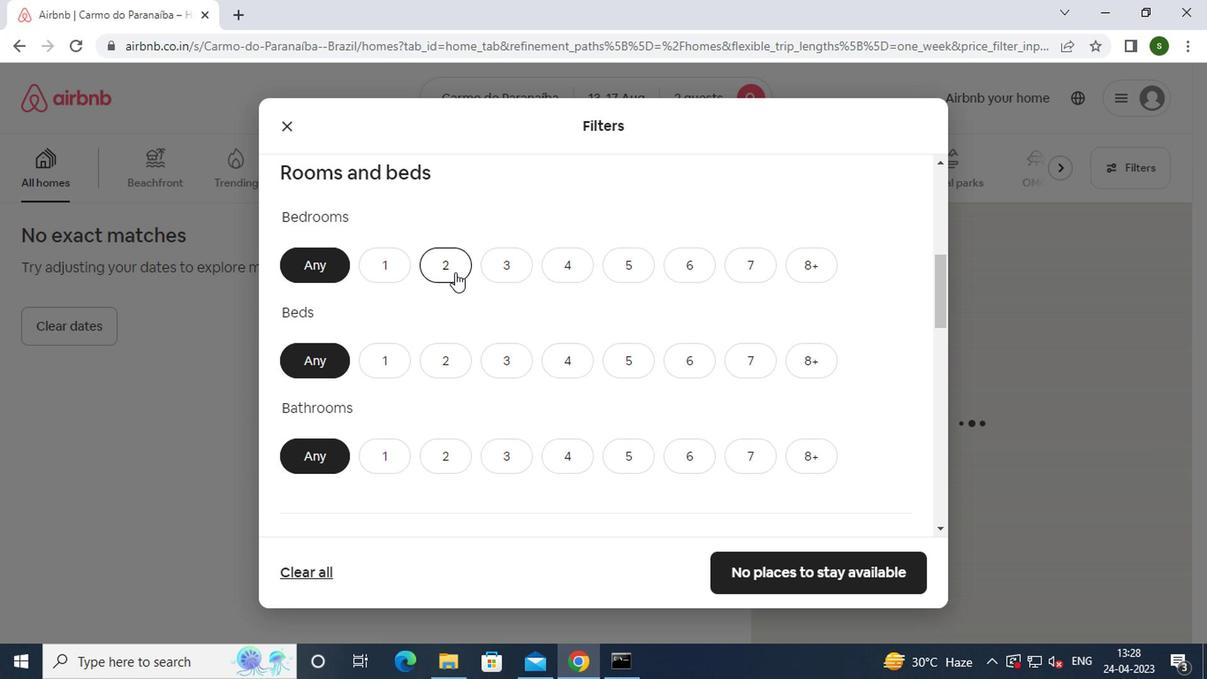 
Action: Mouse moved to (443, 359)
Screenshot: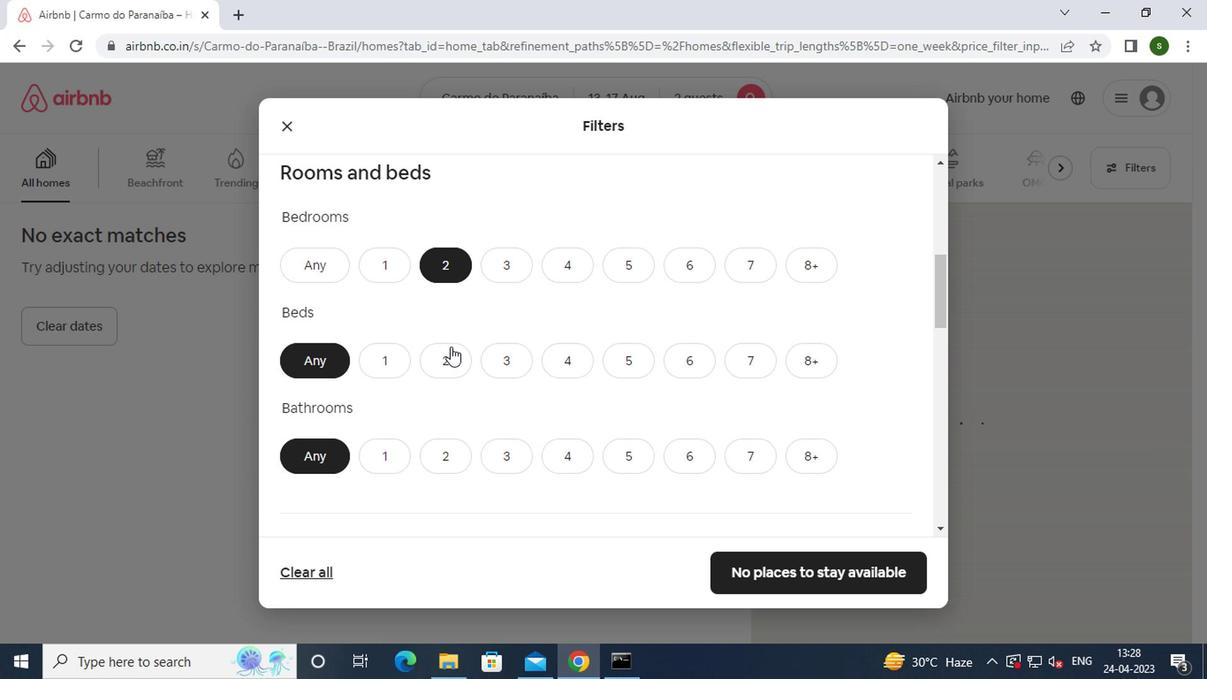 
Action: Mouse pressed left at (443, 359)
Screenshot: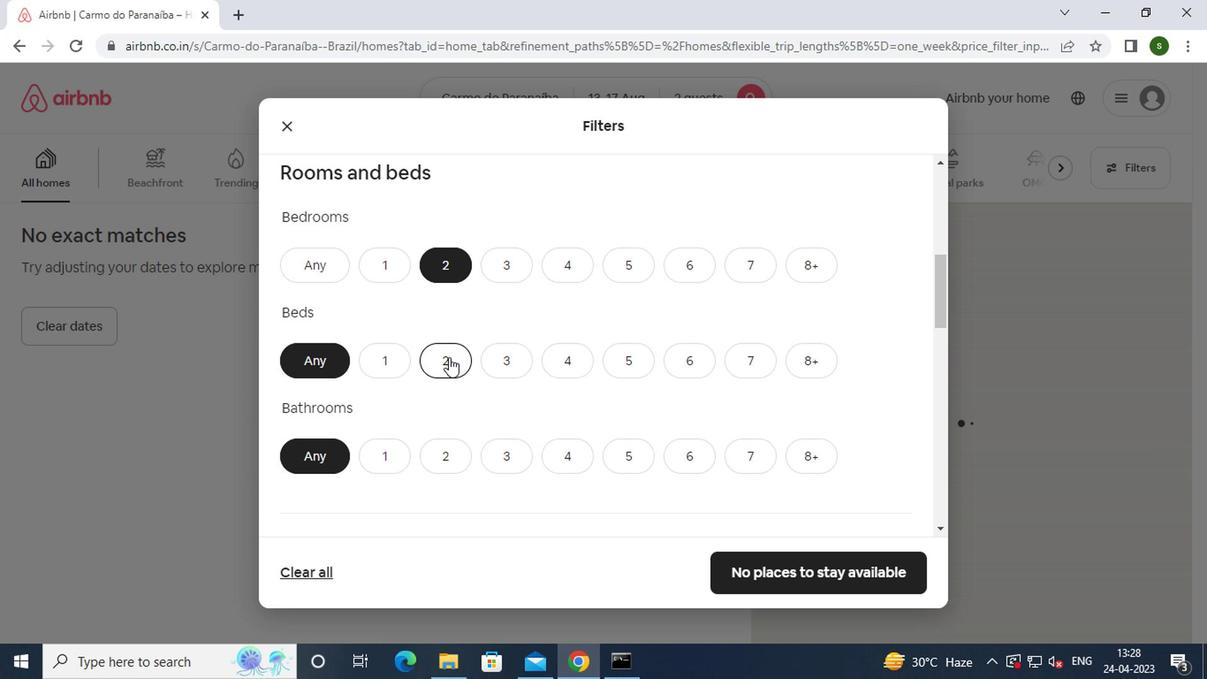 
Action: Mouse moved to (379, 454)
Screenshot: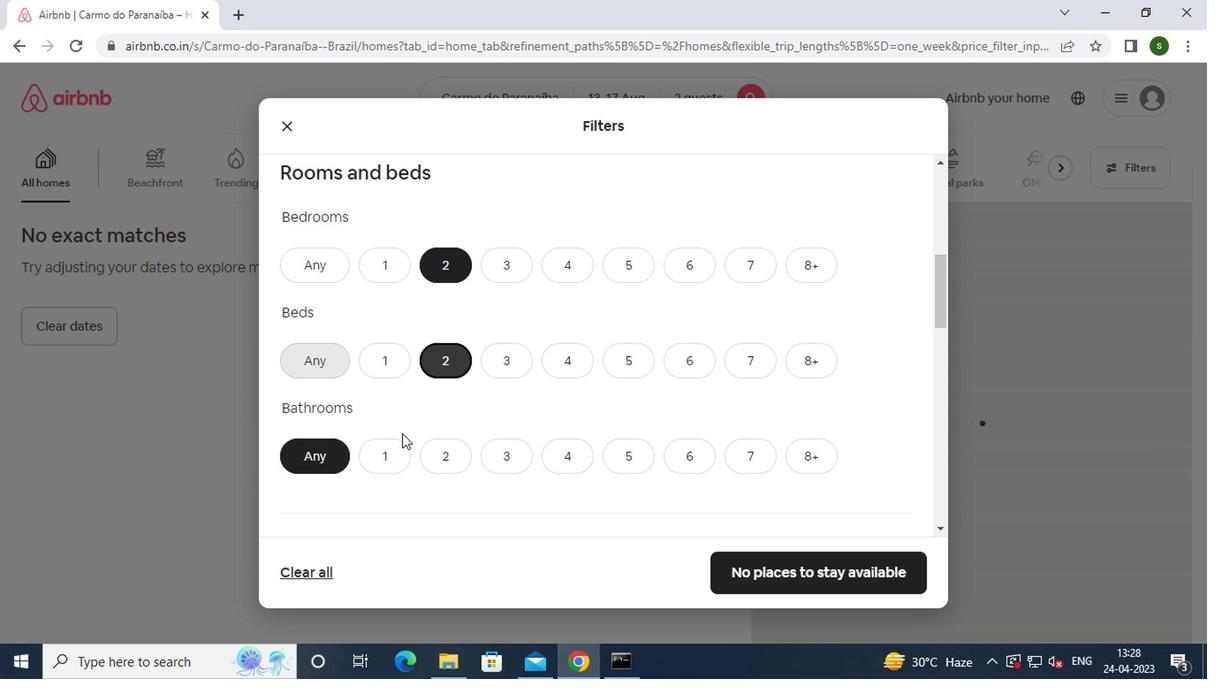 
Action: Mouse pressed left at (379, 454)
Screenshot: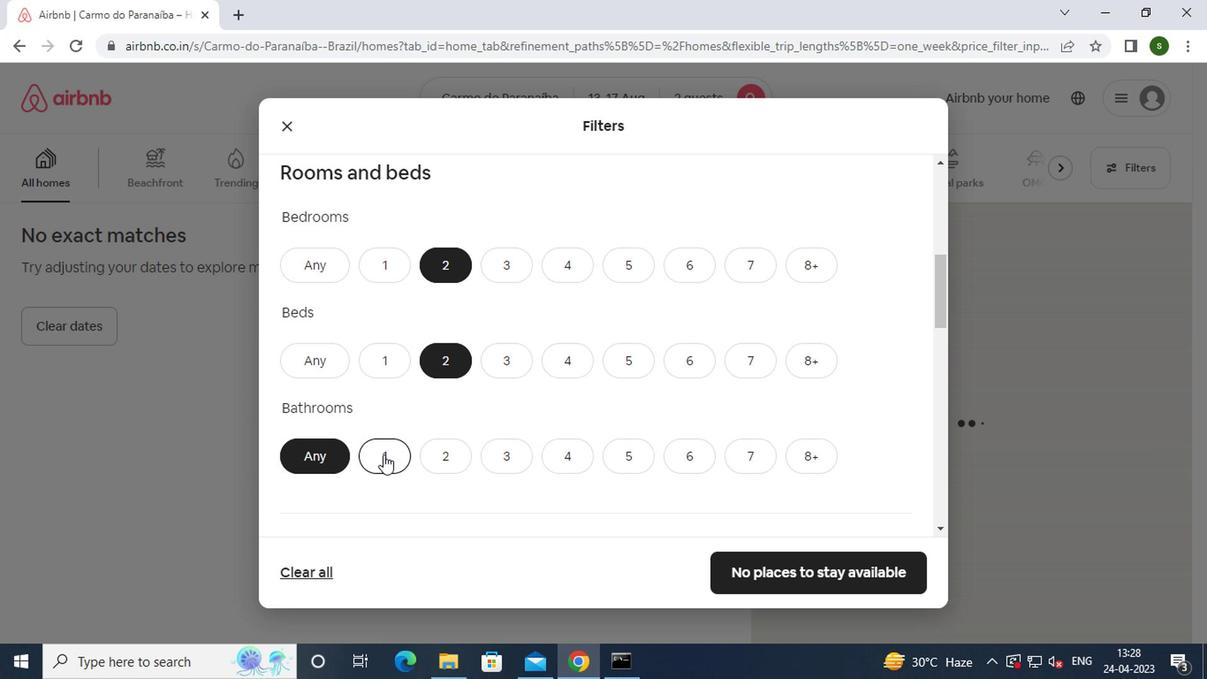 
Action: Mouse moved to (471, 393)
Screenshot: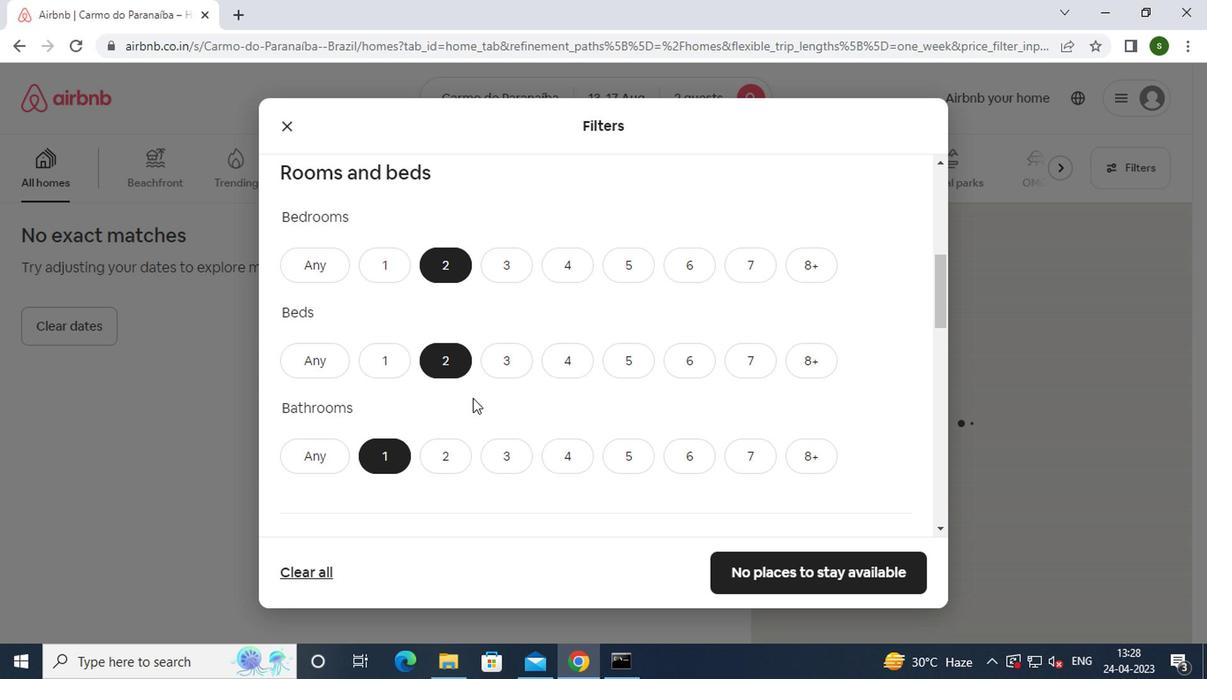 
Action: Mouse scrolled (471, 392) with delta (0, 0)
Screenshot: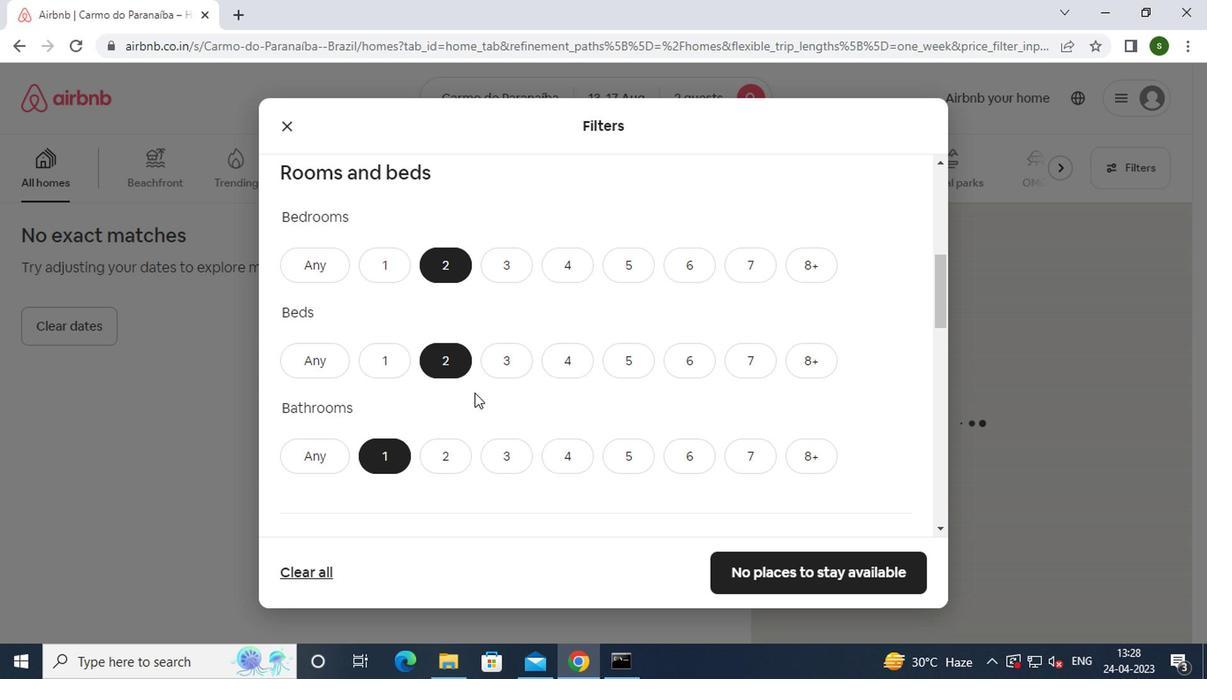 
Action: Mouse scrolled (471, 392) with delta (0, 0)
Screenshot: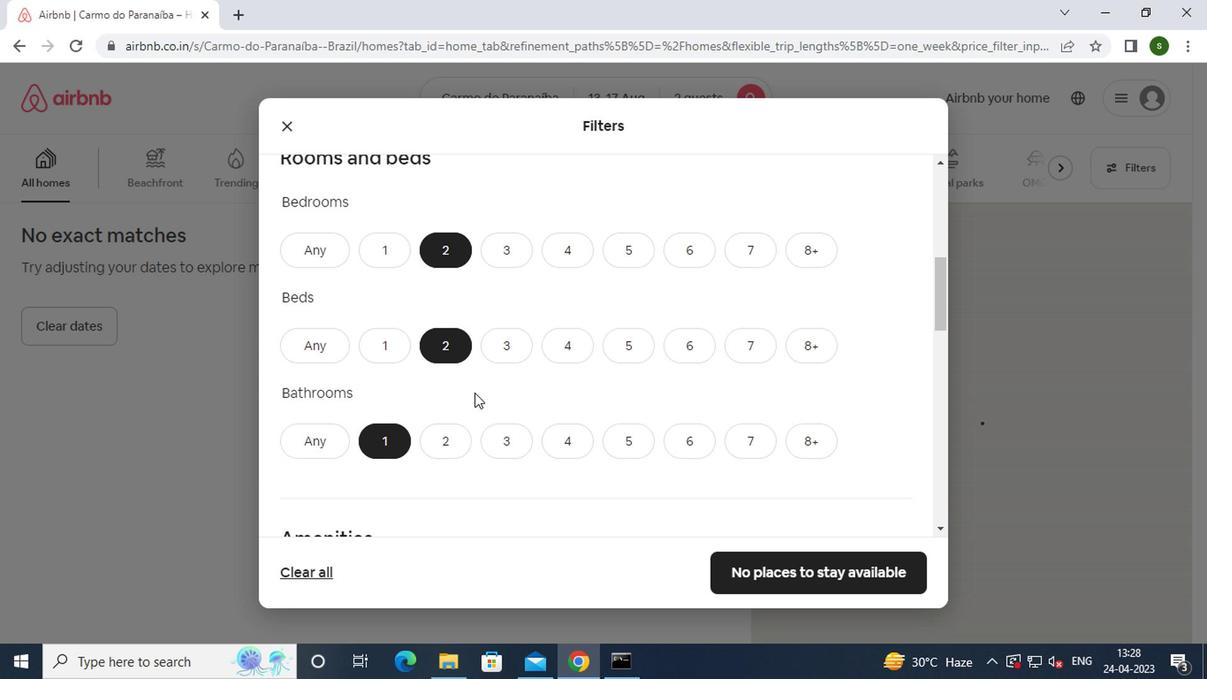 
Action: Mouse scrolled (471, 392) with delta (0, 0)
Screenshot: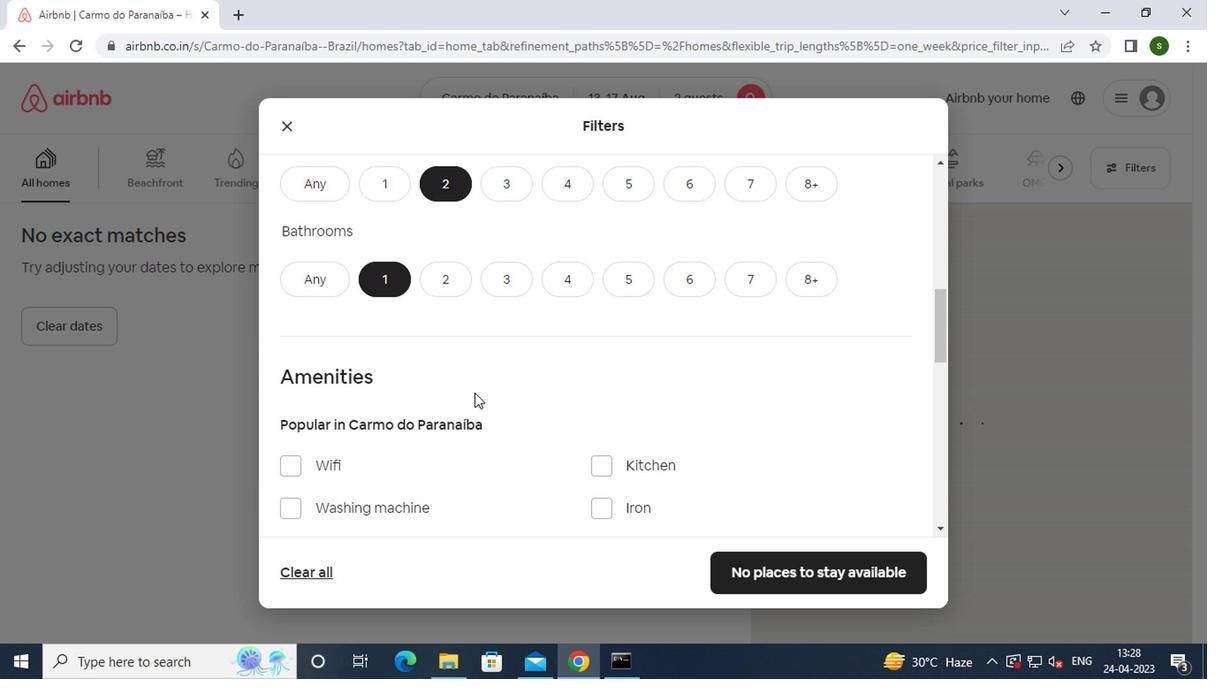 
Action: Mouse moved to (325, 385)
Screenshot: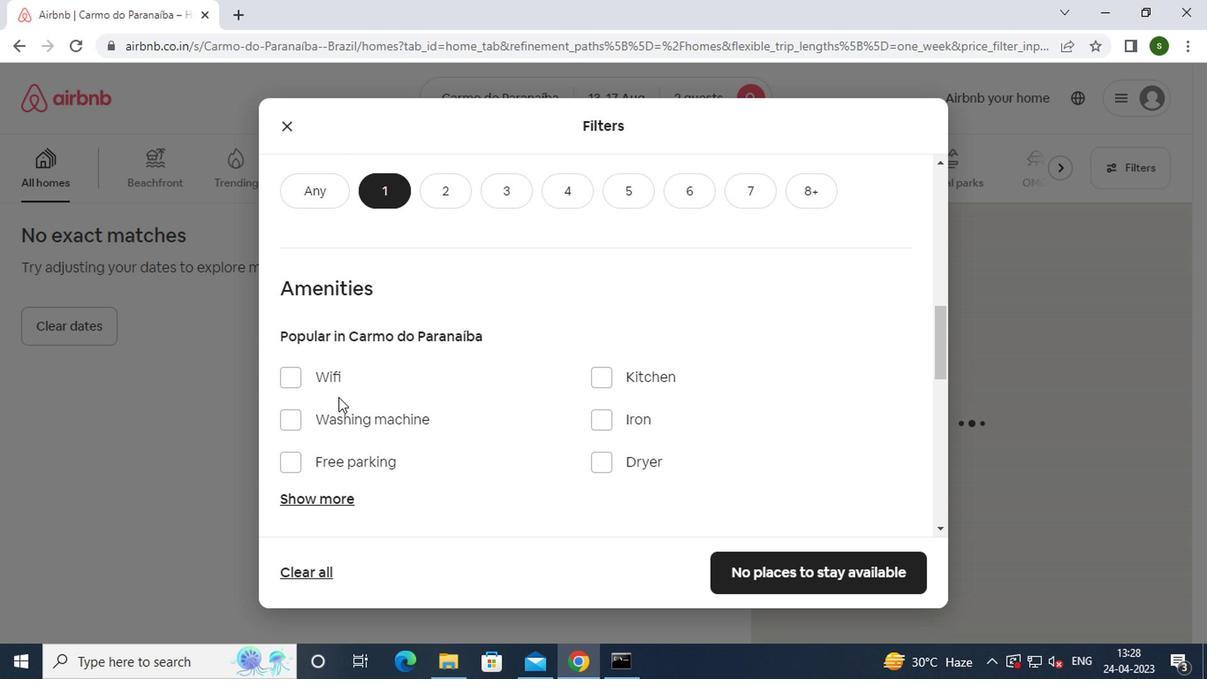 
Action: Mouse pressed left at (325, 385)
Screenshot: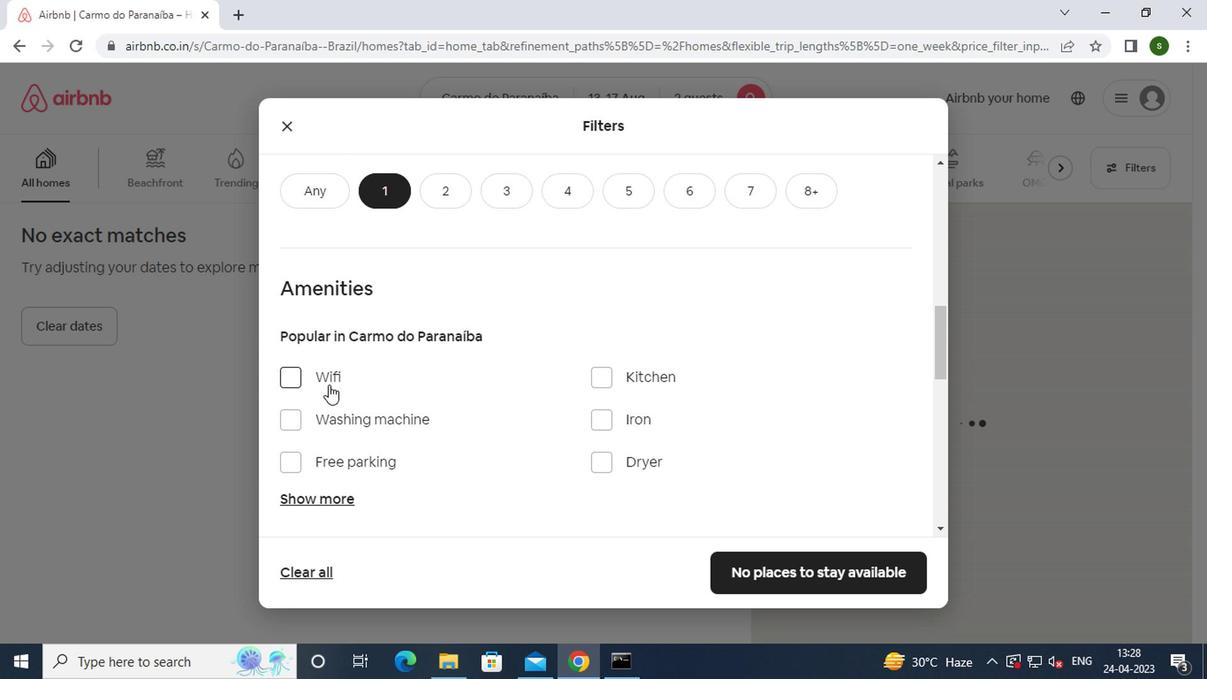 
Action: Mouse moved to (483, 368)
Screenshot: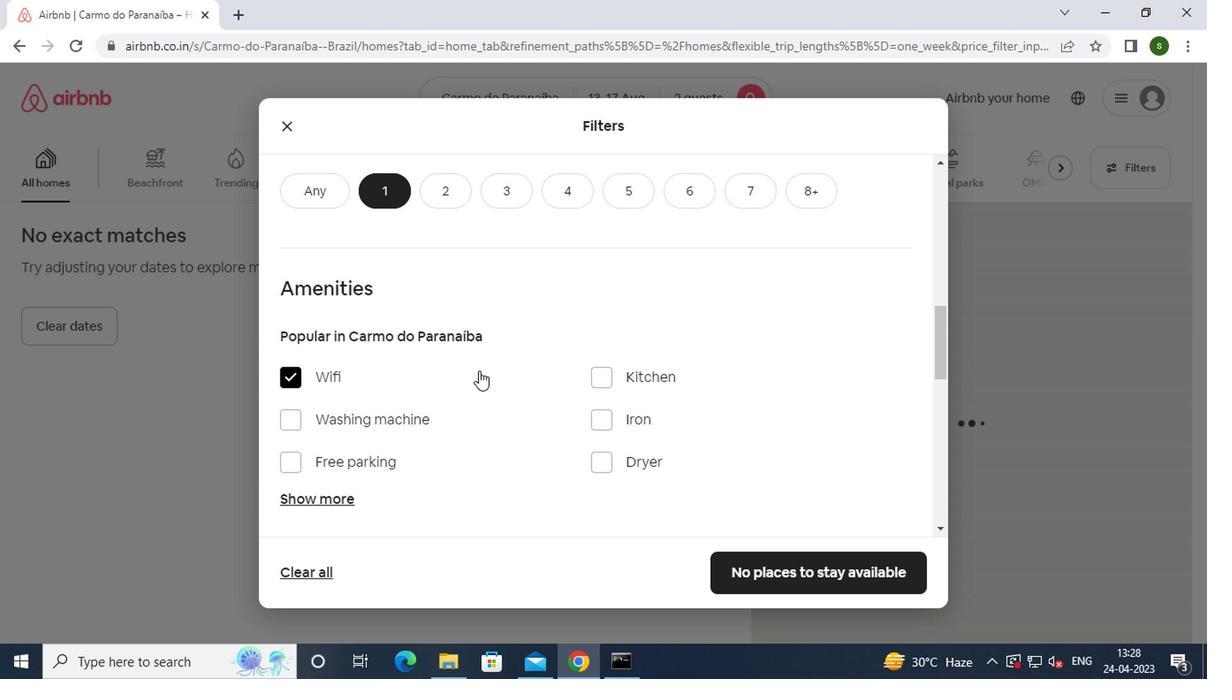 
Action: Mouse scrolled (483, 367) with delta (0, -1)
Screenshot: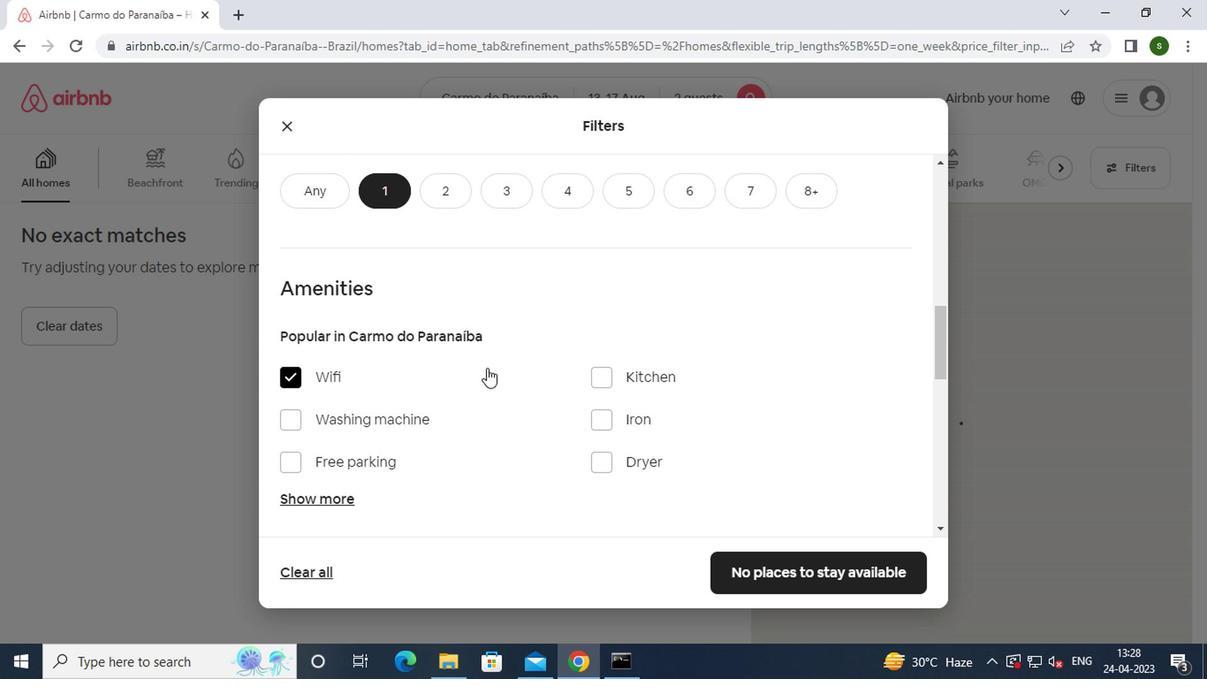 
Action: Mouse scrolled (483, 367) with delta (0, -1)
Screenshot: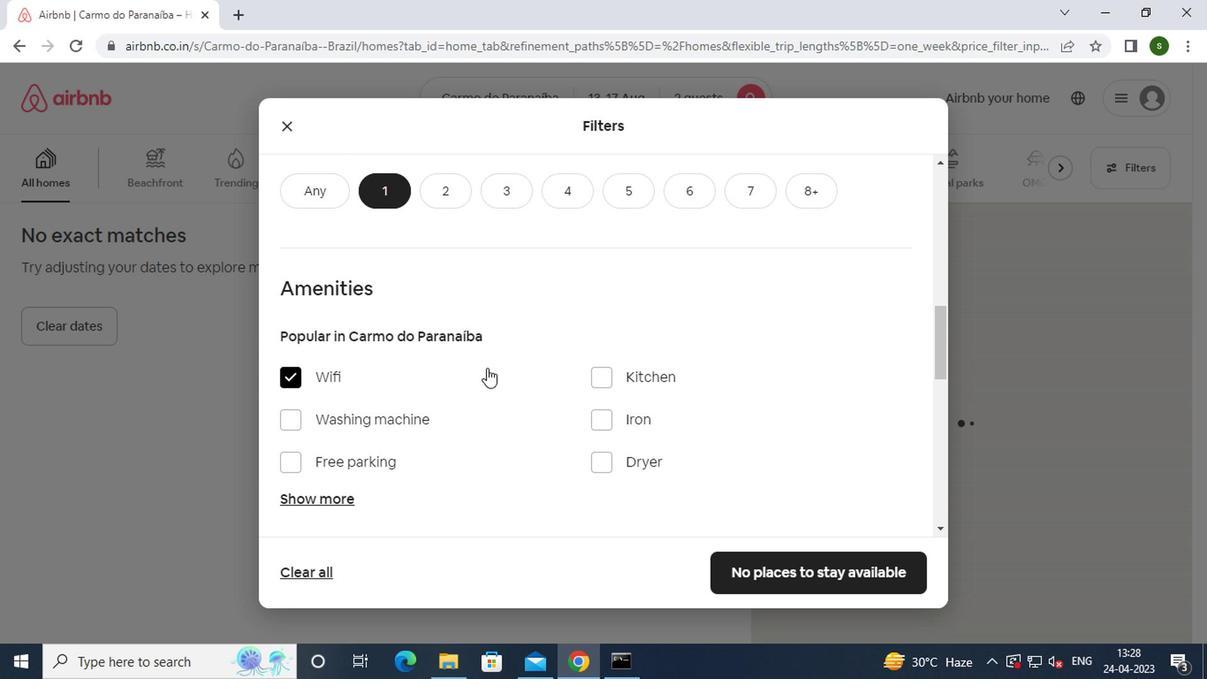 
Action: Mouse scrolled (483, 367) with delta (0, -1)
Screenshot: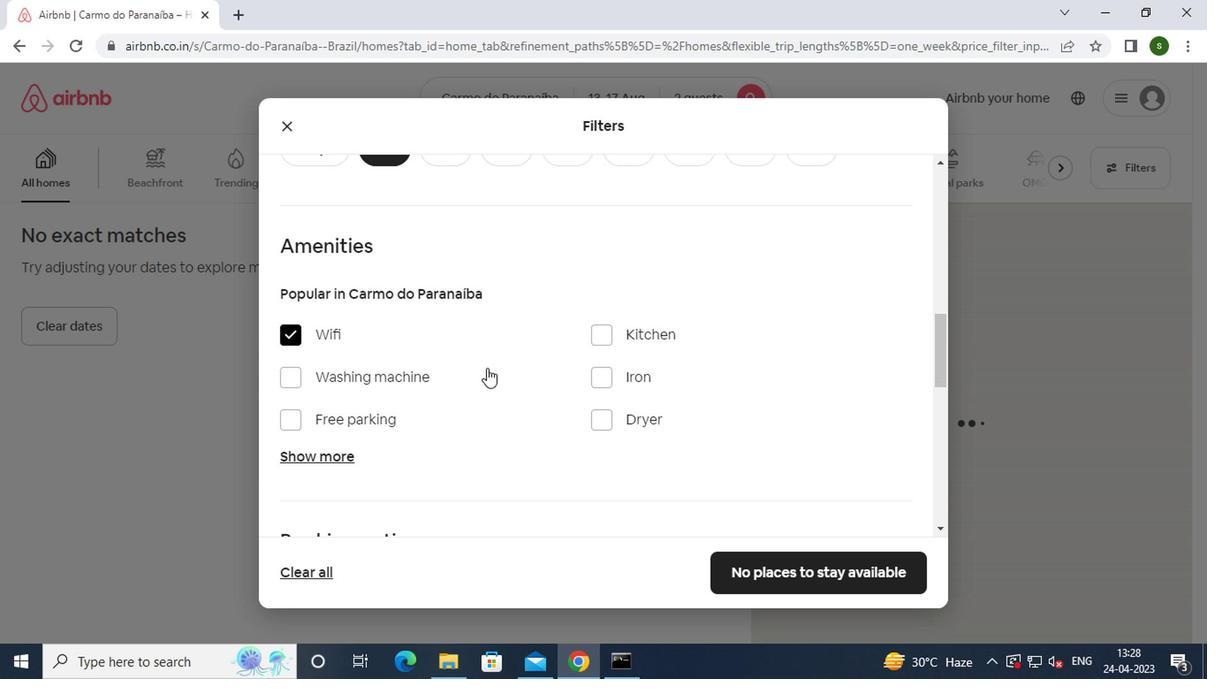 
Action: Mouse scrolled (483, 367) with delta (0, -1)
Screenshot: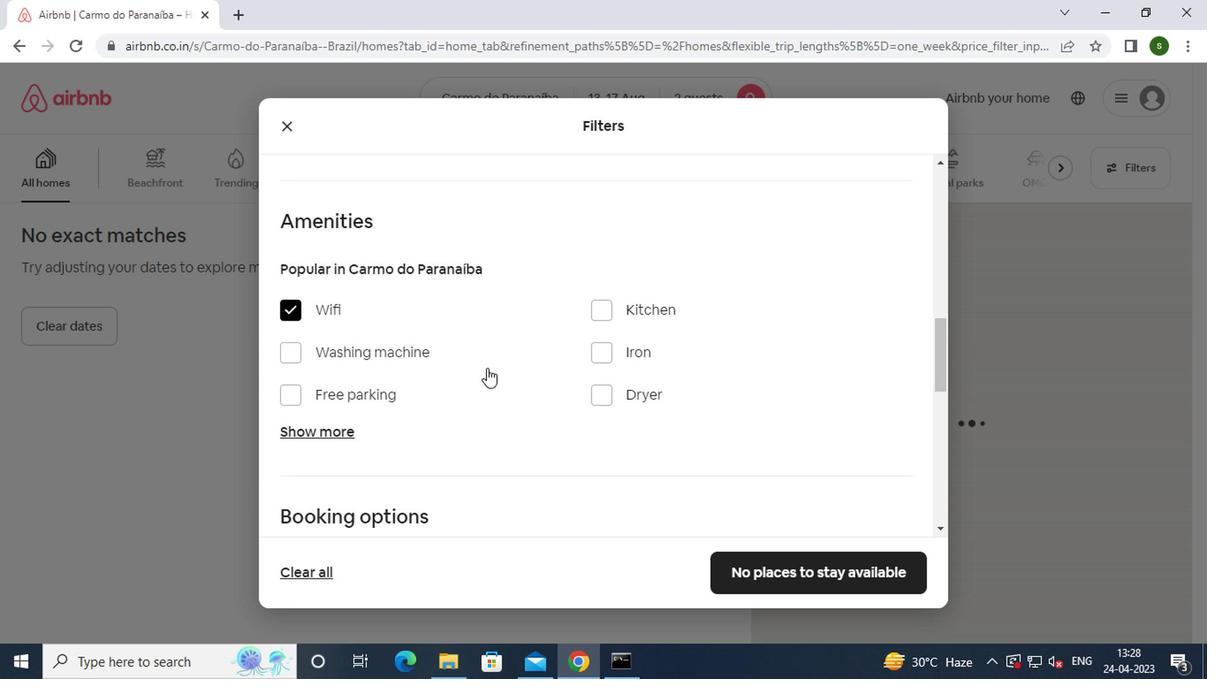 
Action: Mouse moved to (861, 354)
Screenshot: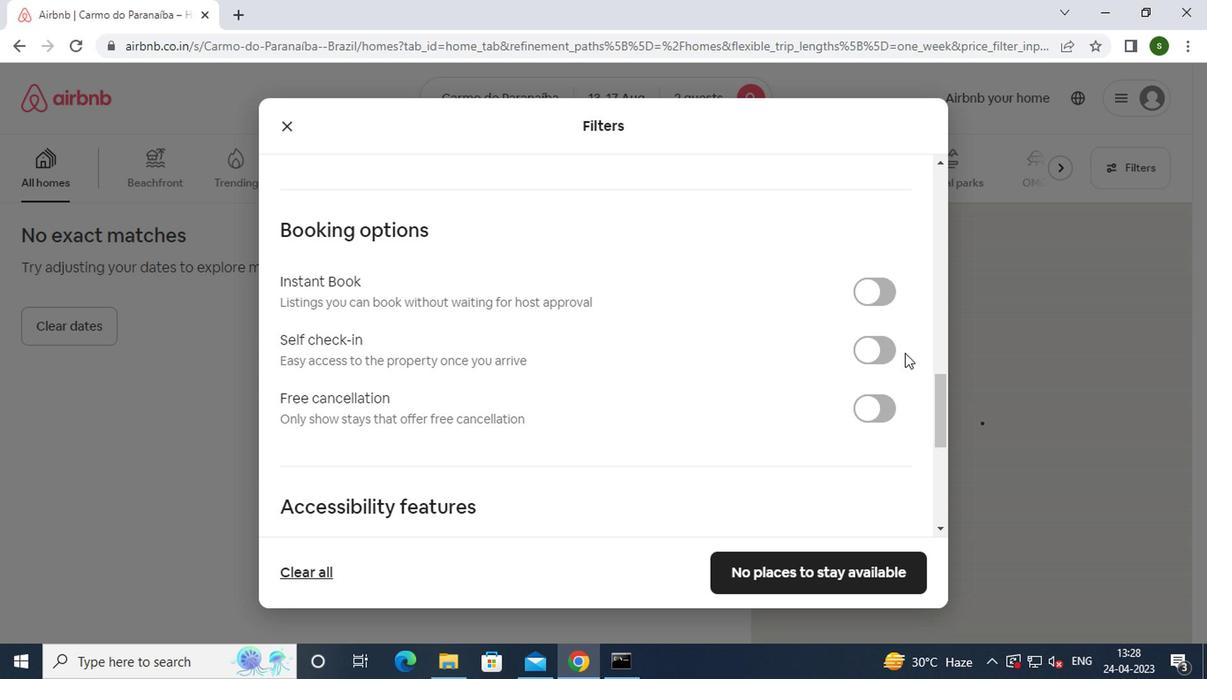 
Action: Mouse pressed left at (861, 354)
Screenshot: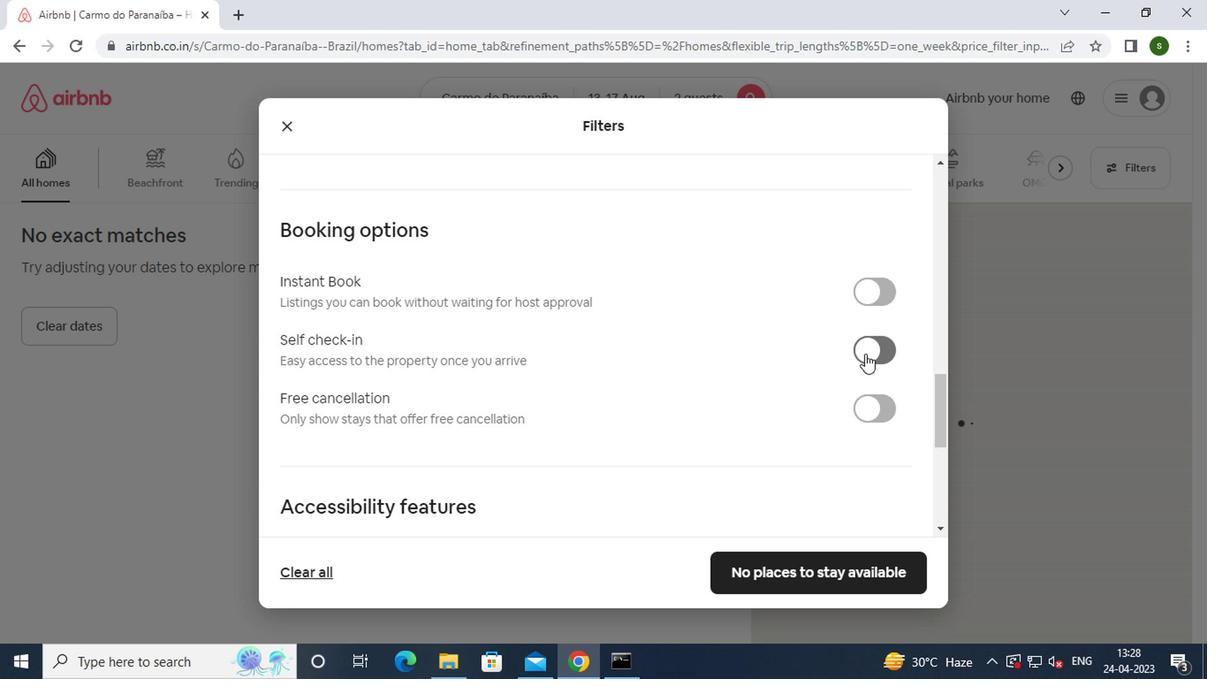 
Action: Mouse moved to (660, 359)
Screenshot: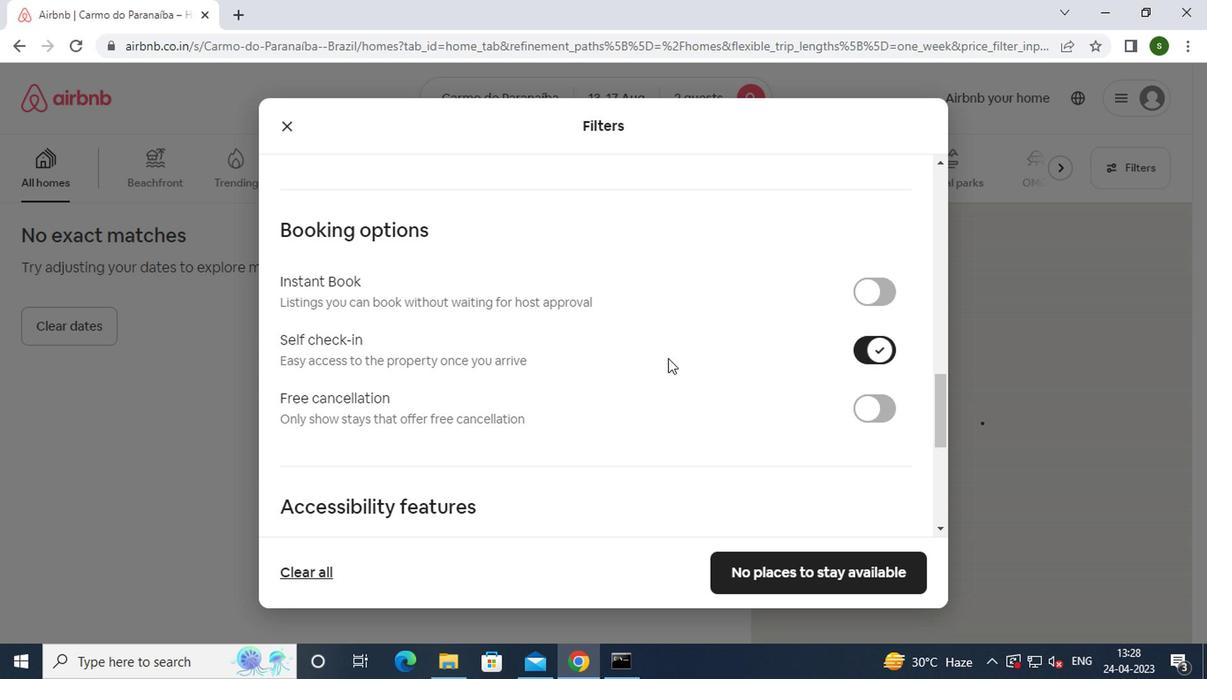 
Action: Mouse scrolled (660, 359) with delta (0, 0)
Screenshot: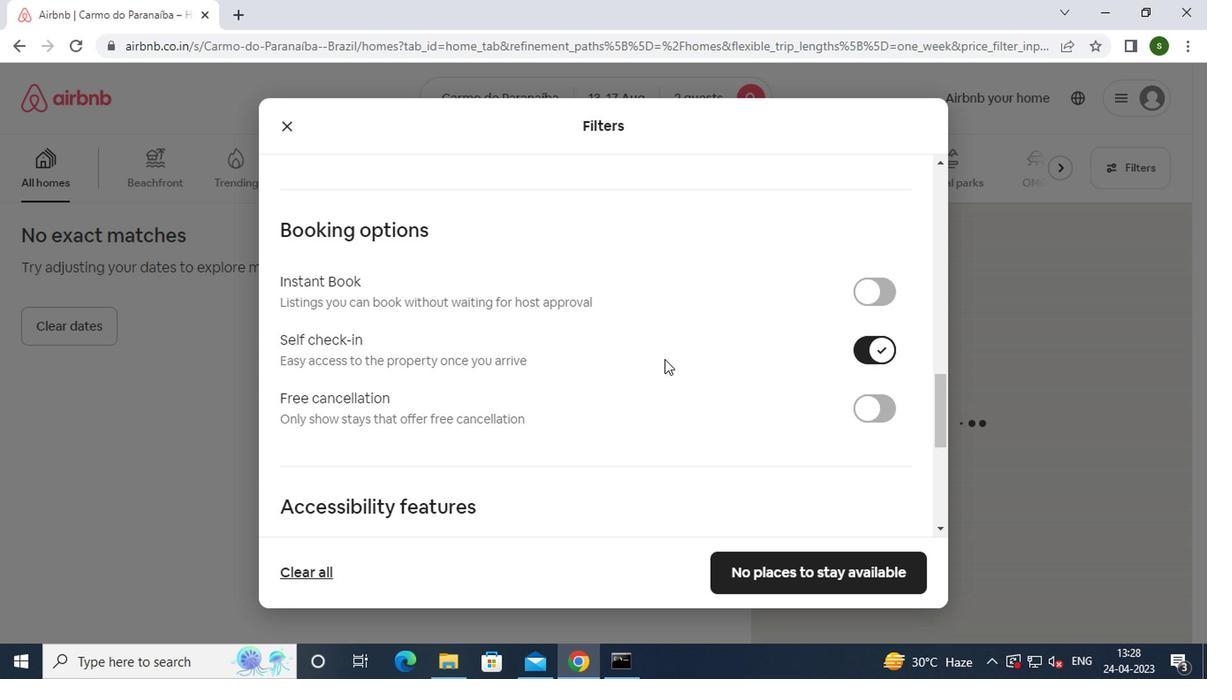 
Action: Mouse scrolled (660, 359) with delta (0, 0)
Screenshot: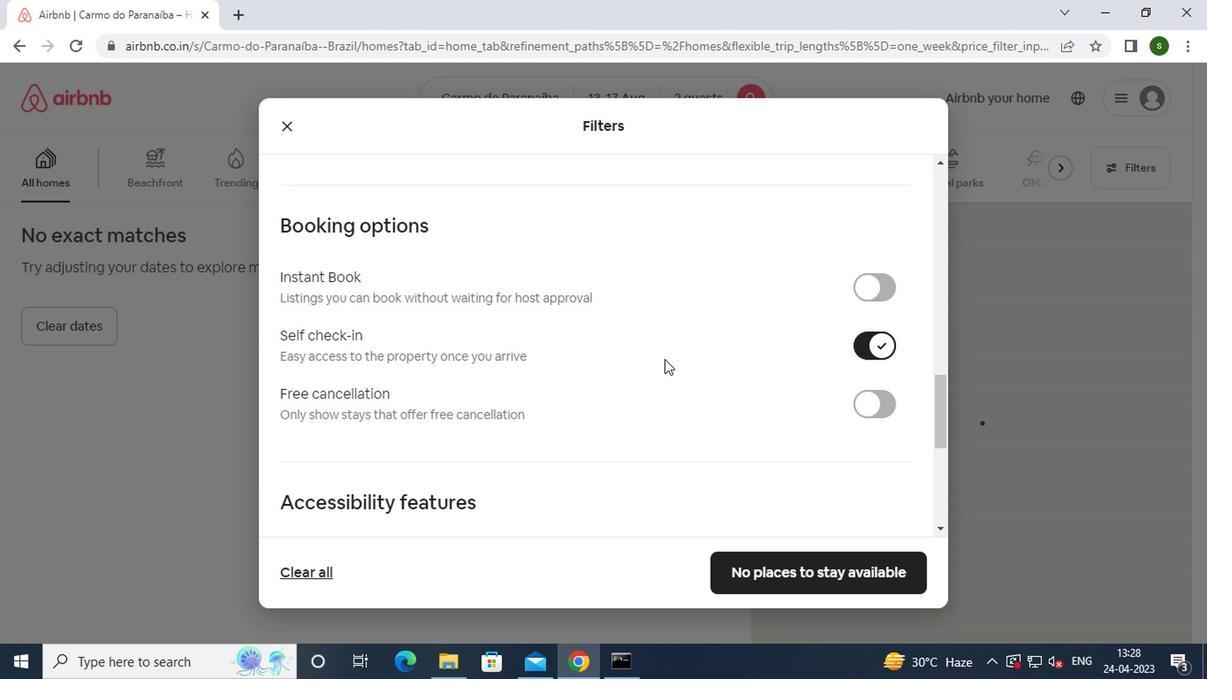 
Action: Mouse scrolled (660, 359) with delta (0, 0)
Screenshot: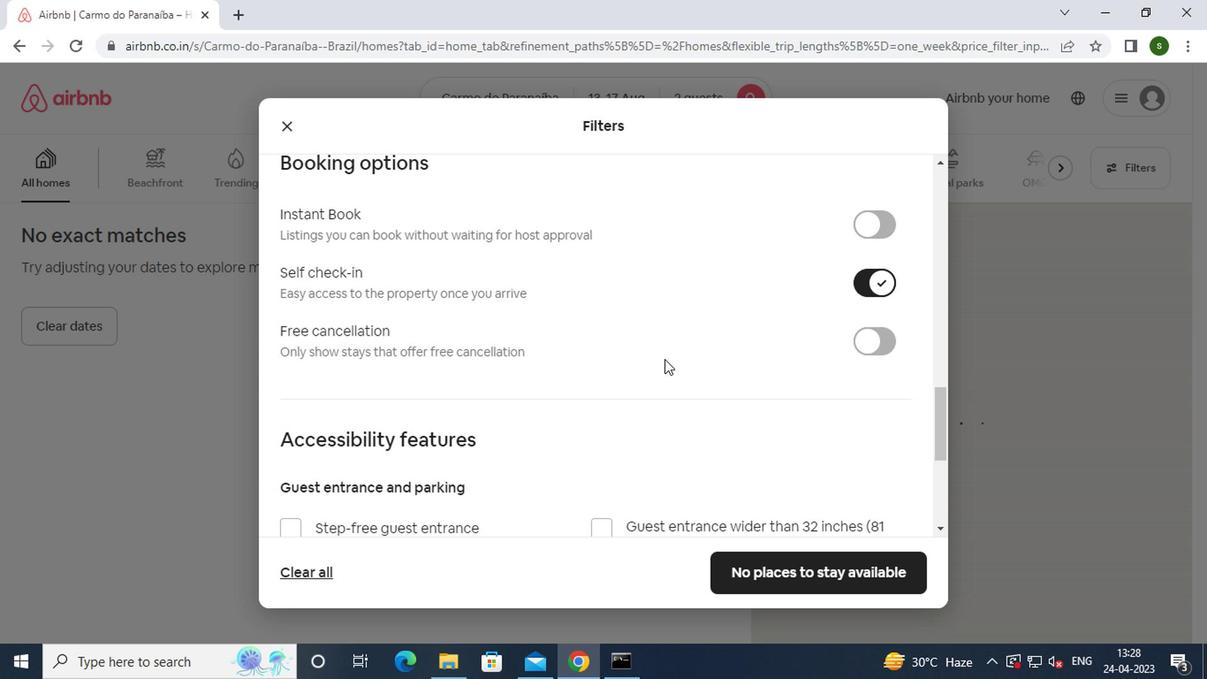 
Action: Mouse scrolled (660, 359) with delta (0, 0)
Screenshot: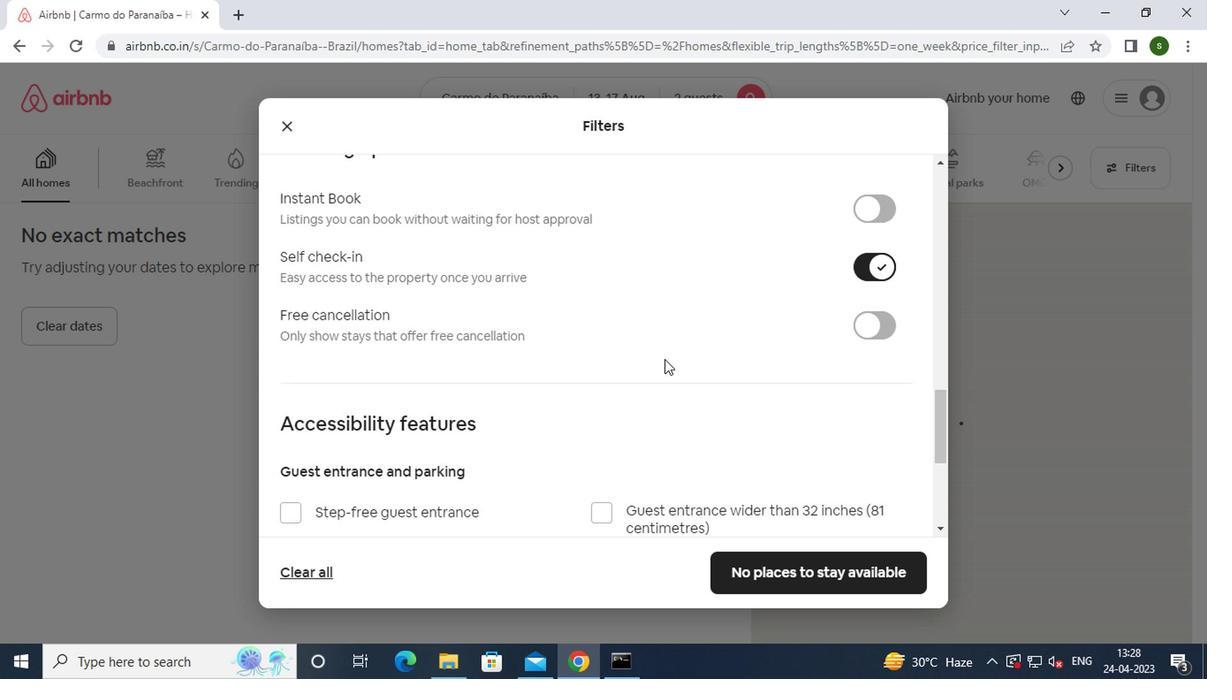 
Action: Mouse scrolled (660, 359) with delta (0, 0)
Screenshot: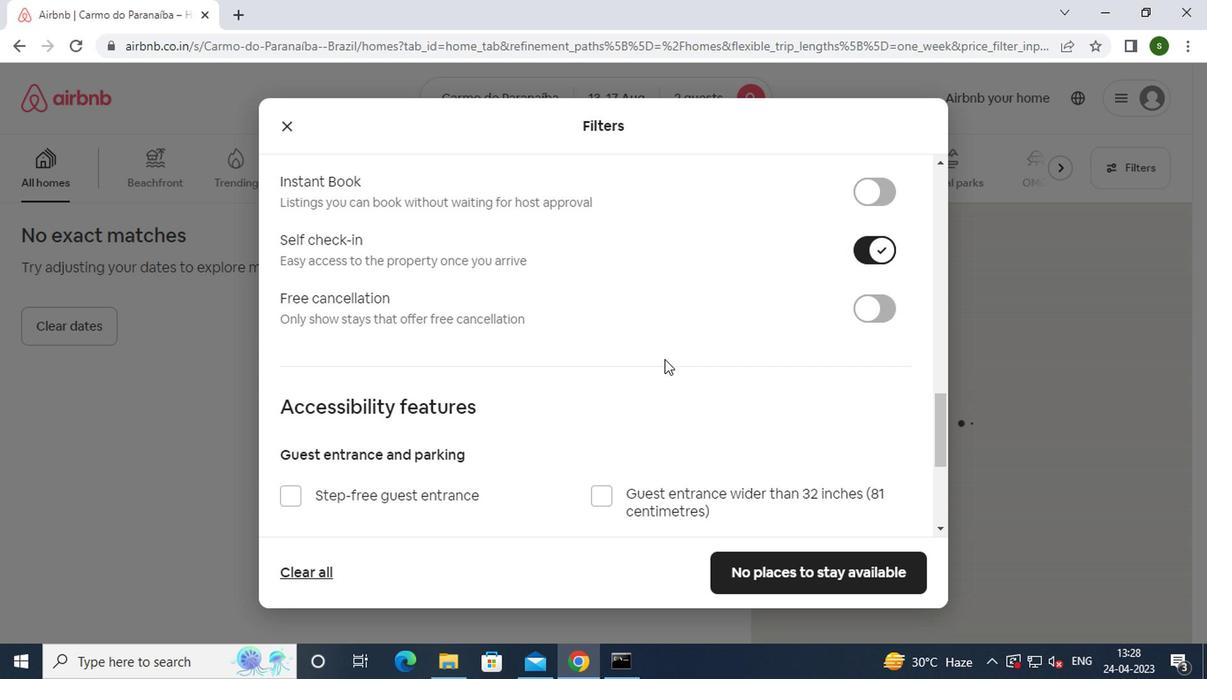 
Action: Mouse scrolled (660, 359) with delta (0, 0)
Screenshot: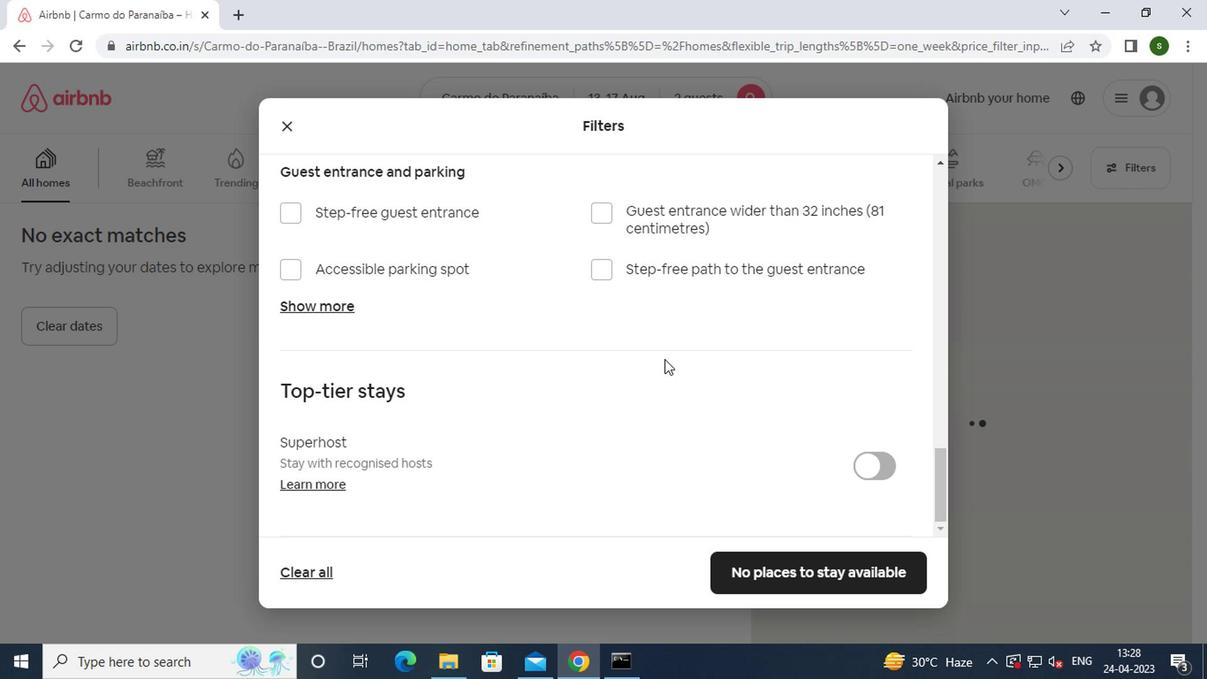 
Action: Mouse scrolled (660, 359) with delta (0, 0)
Screenshot: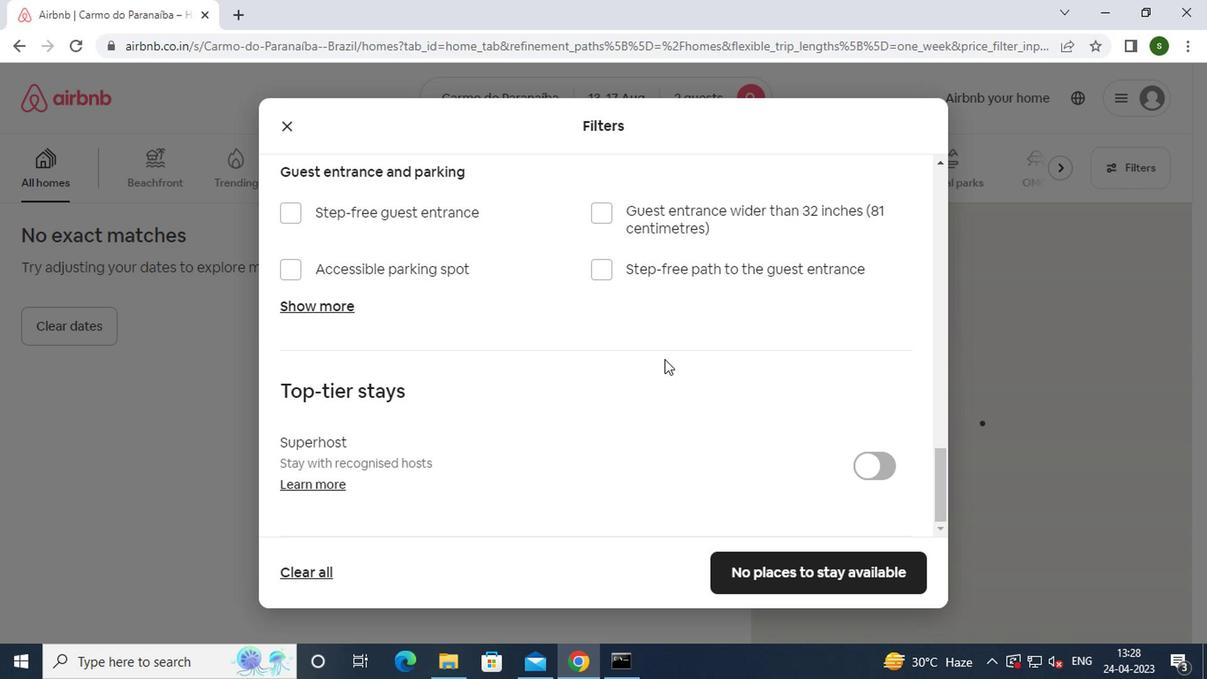 
Action: Mouse scrolled (660, 359) with delta (0, 0)
Screenshot: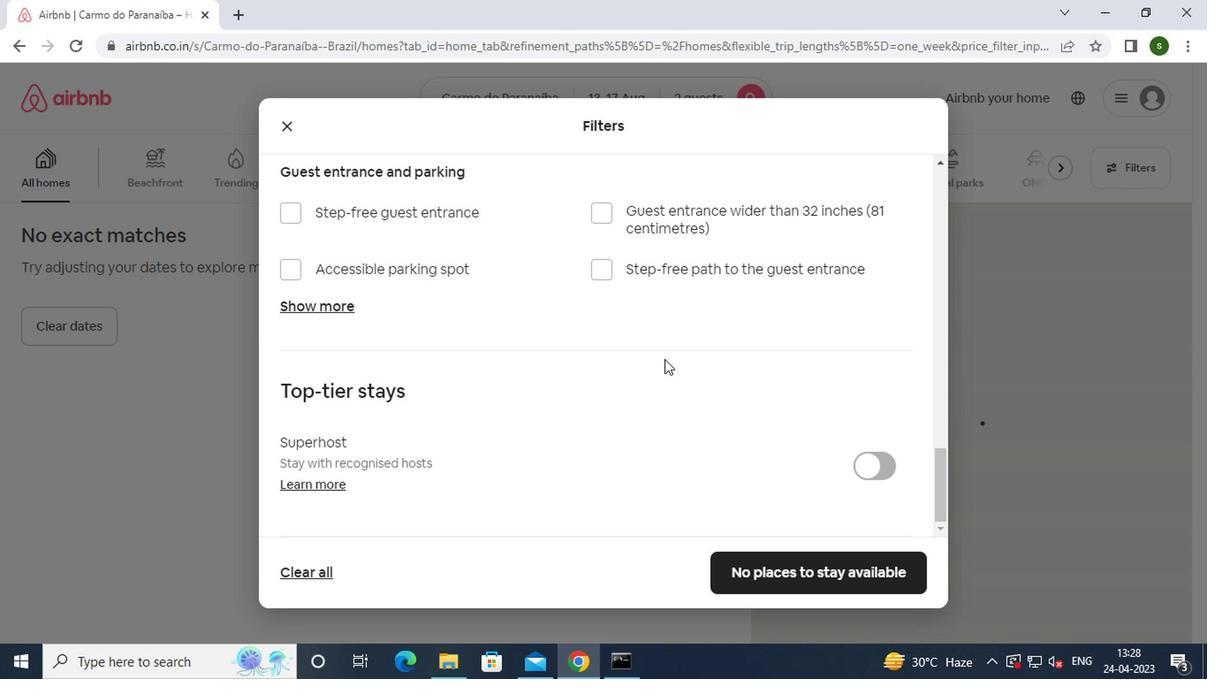
Action: Mouse moved to (804, 564)
Screenshot: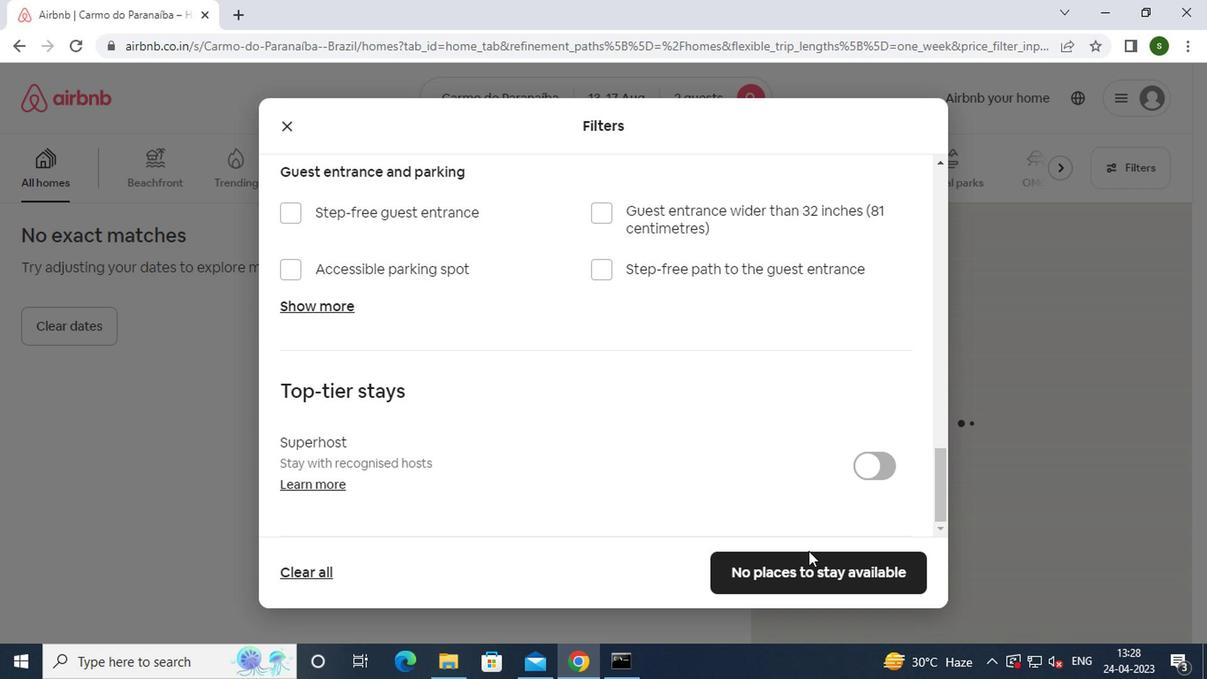 
Action: Mouse pressed left at (804, 564)
Screenshot: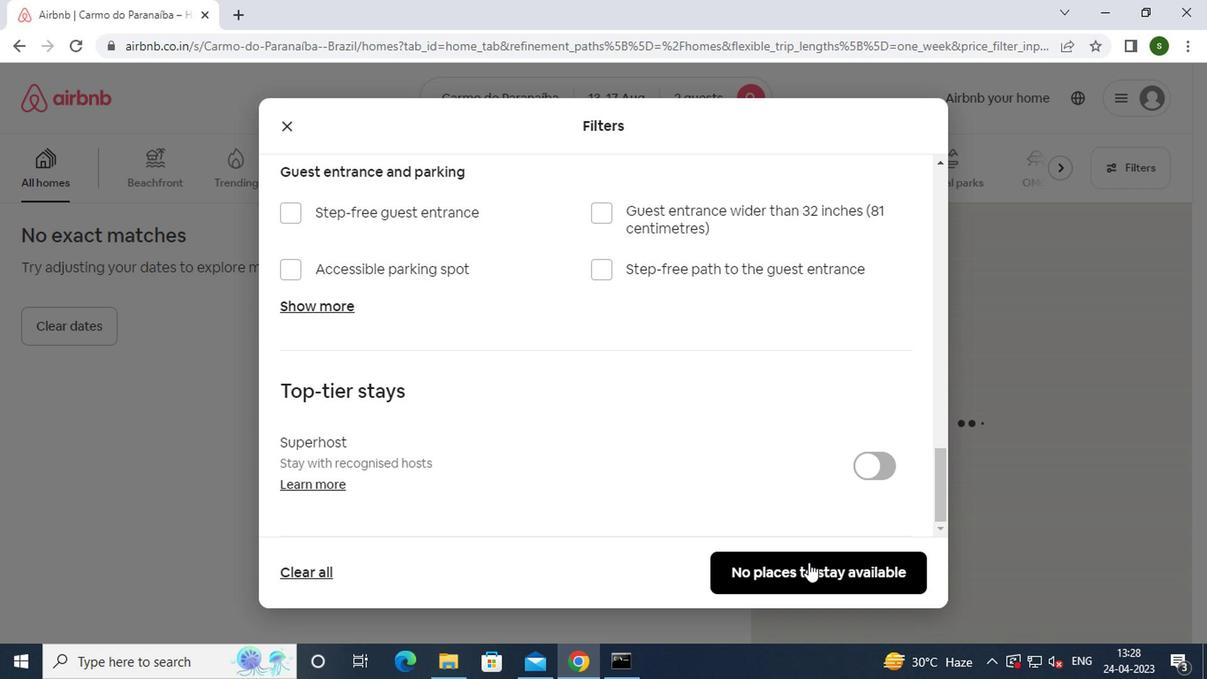 
Action: Mouse moved to (605, 246)
Screenshot: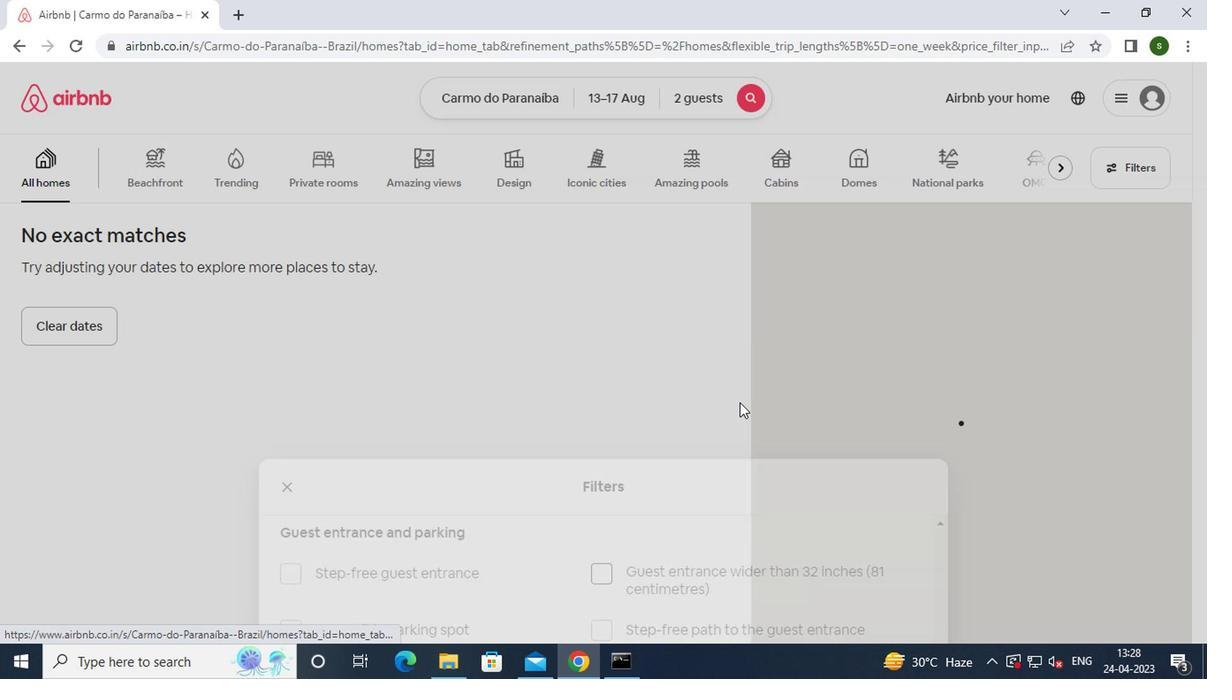 
